 Task: Configure Visual Studio Code to automatically format code when saving a file.
Action: Mouse moved to (830, 233)
Screenshot: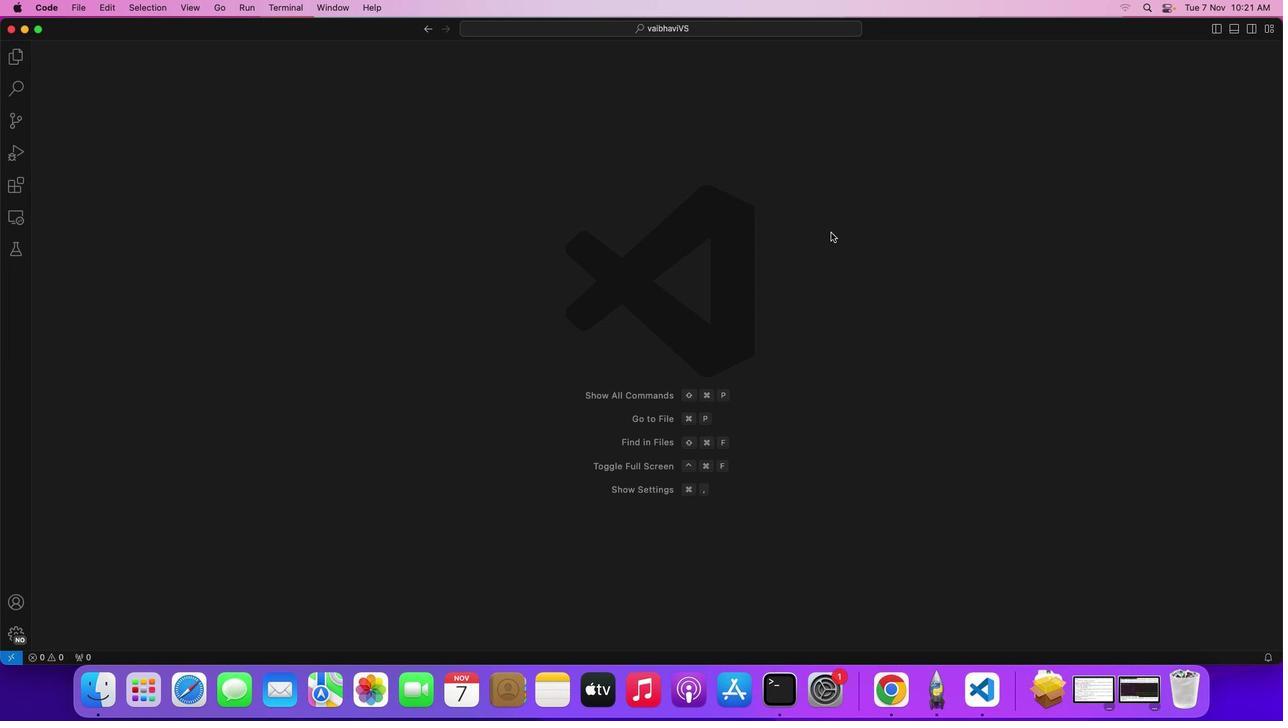 
Action: Mouse pressed left at (830, 233)
Screenshot: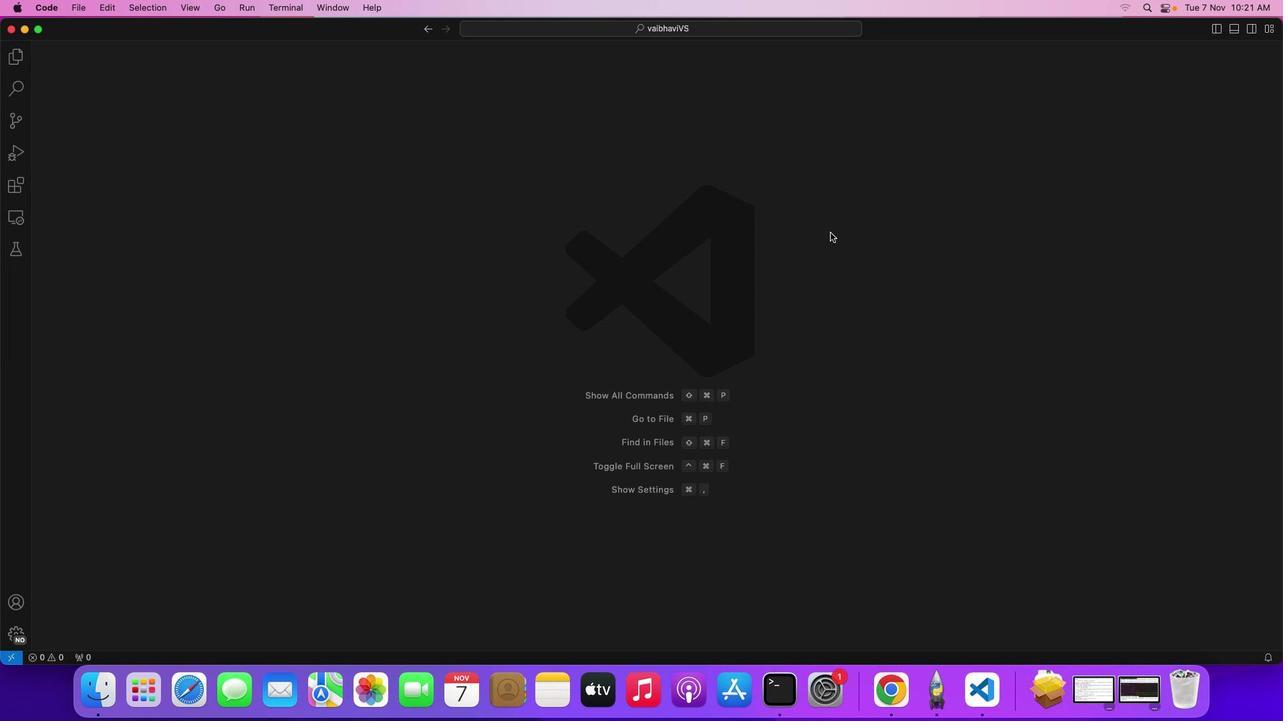 
Action: Mouse moved to (21, 185)
Screenshot: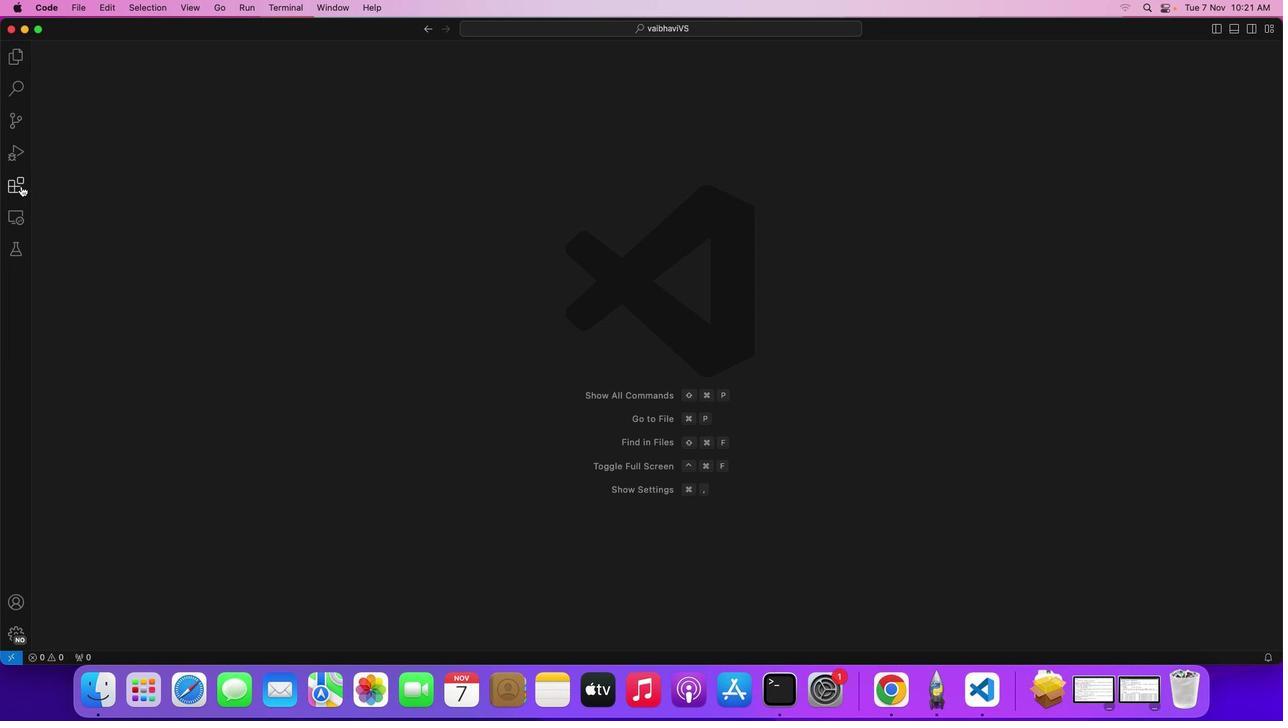 
Action: Mouse pressed left at (21, 185)
Screenshot: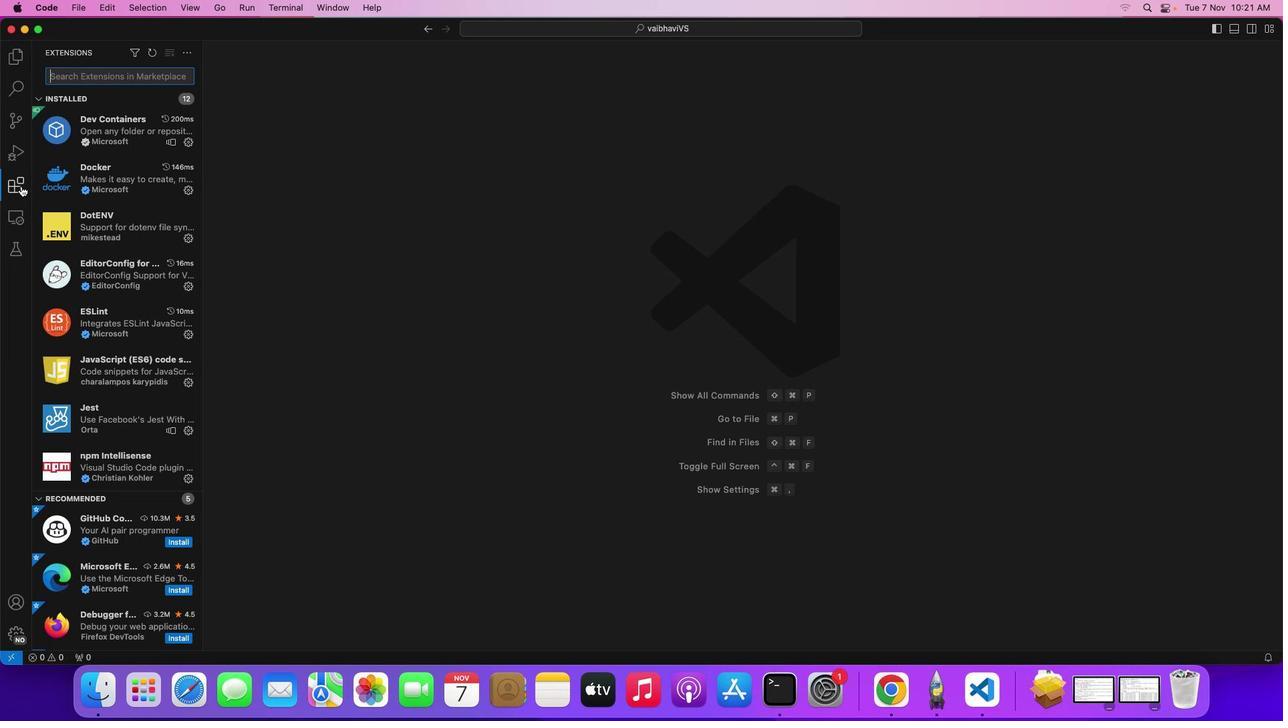 
Action: Mouse moved to (108, 76)
Screenshot: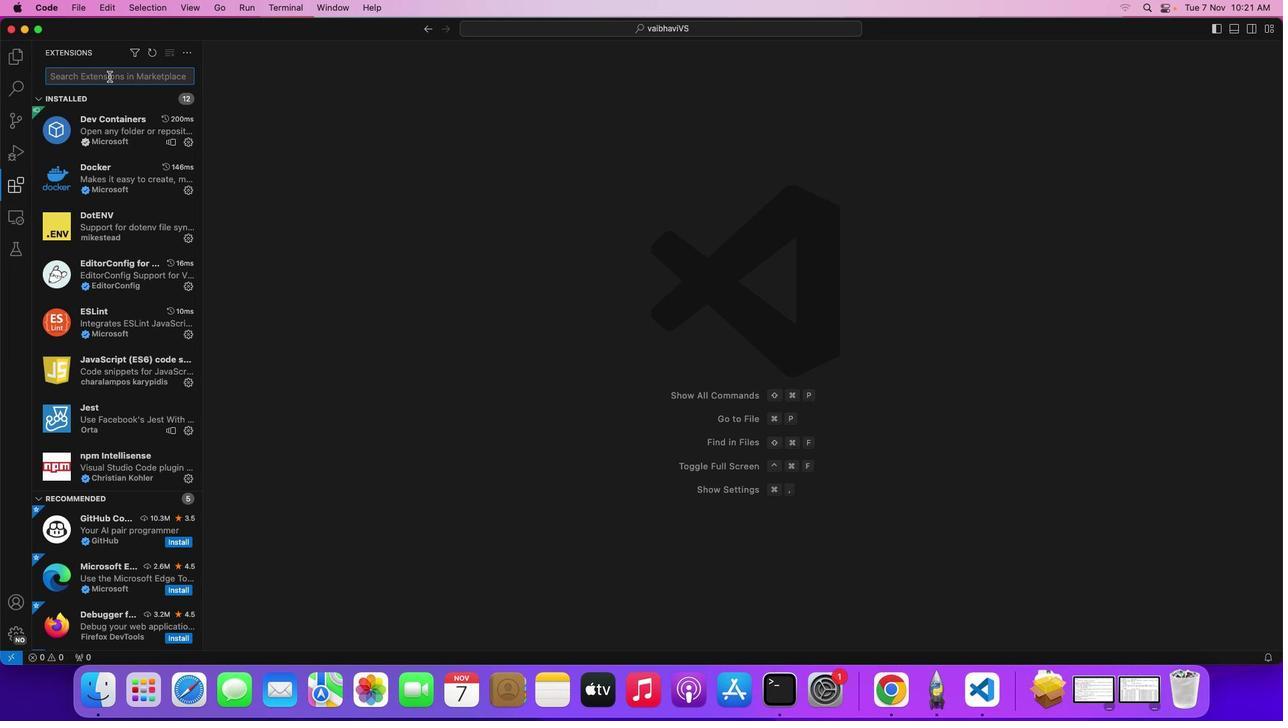 
Action: Key pressed 'p''r''e'
Screenshot: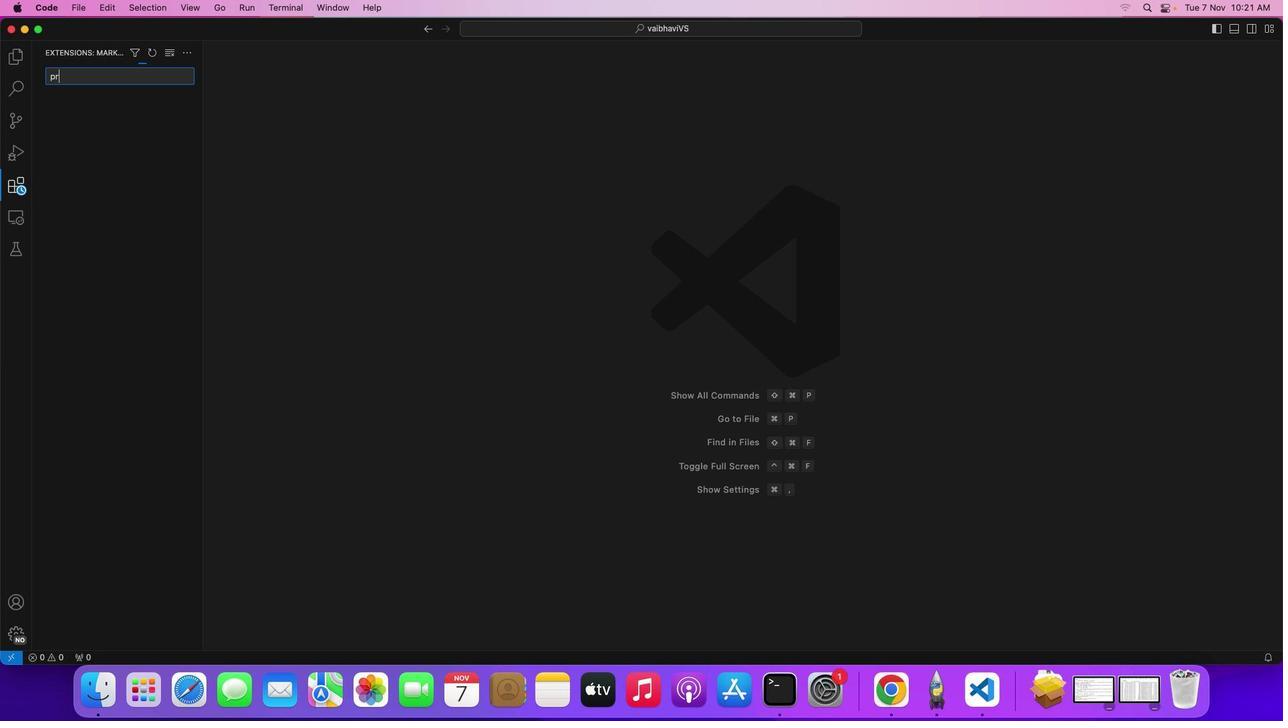 
Action: Mouse moved to (177, 163)
Screenshot: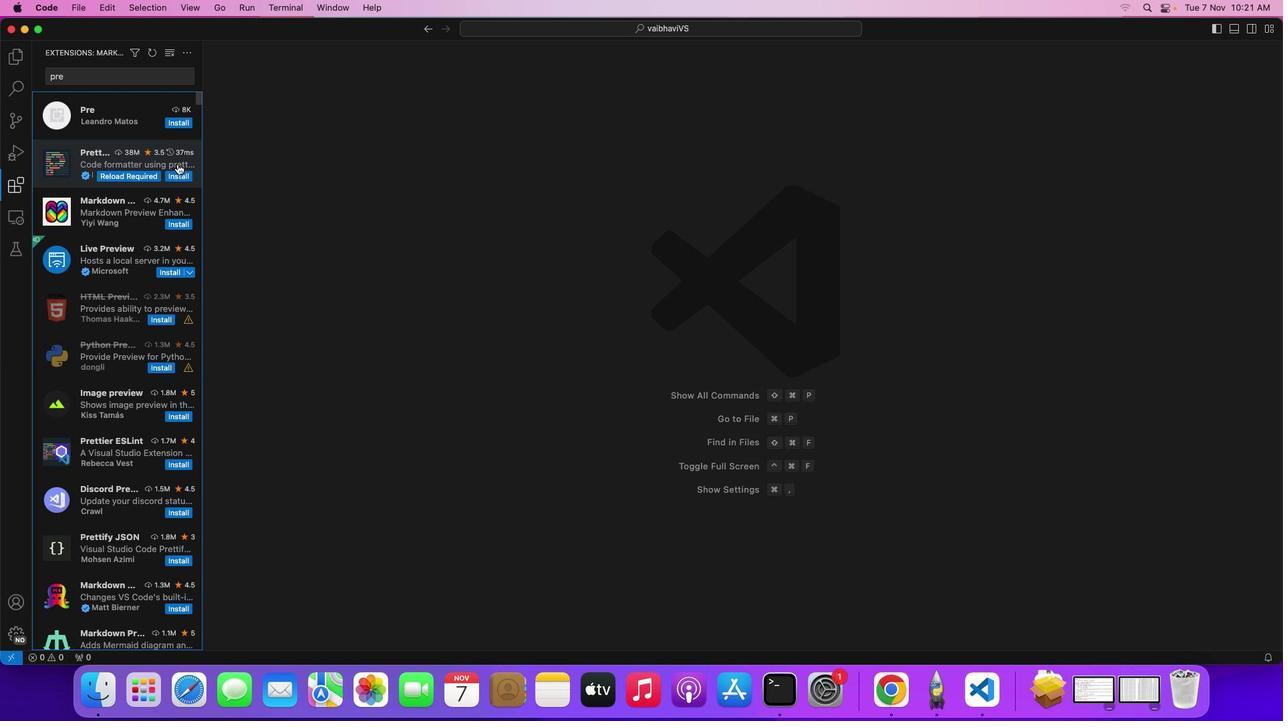 
Action: Mouse pressed left at (177, 163)
Screenshot: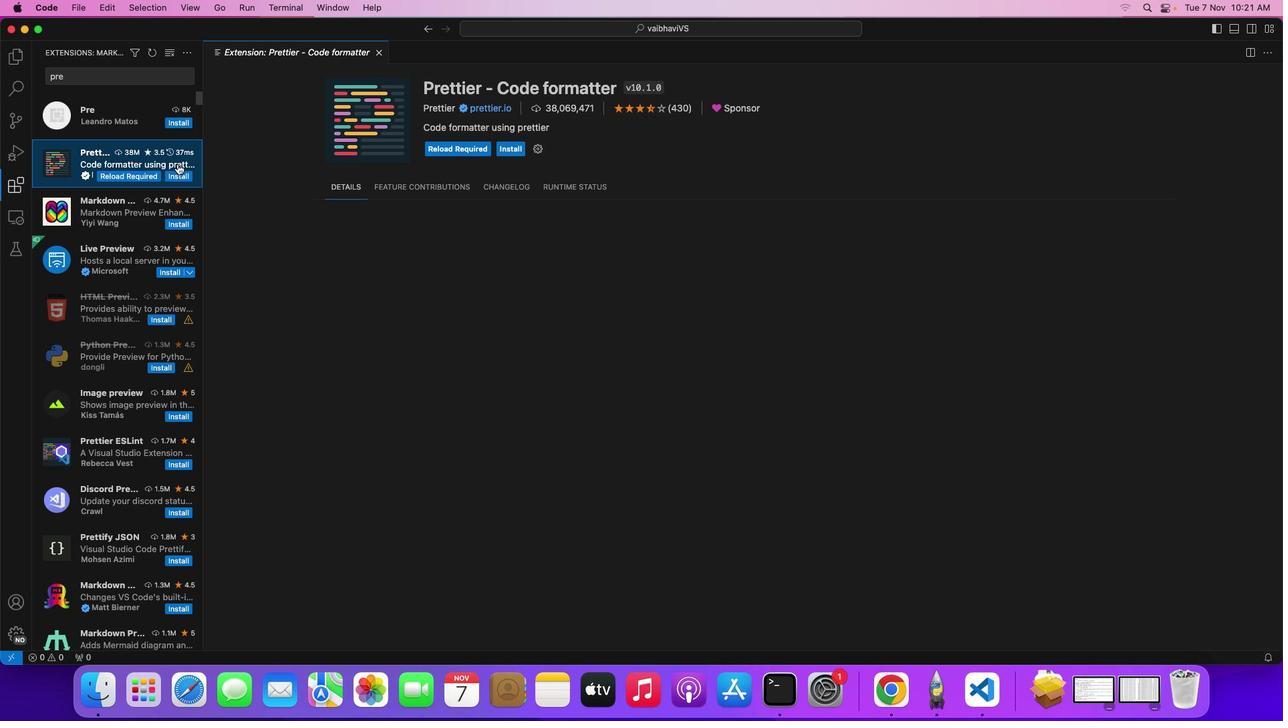 
Action: Mouse moved to (509, 147)
Screenshot: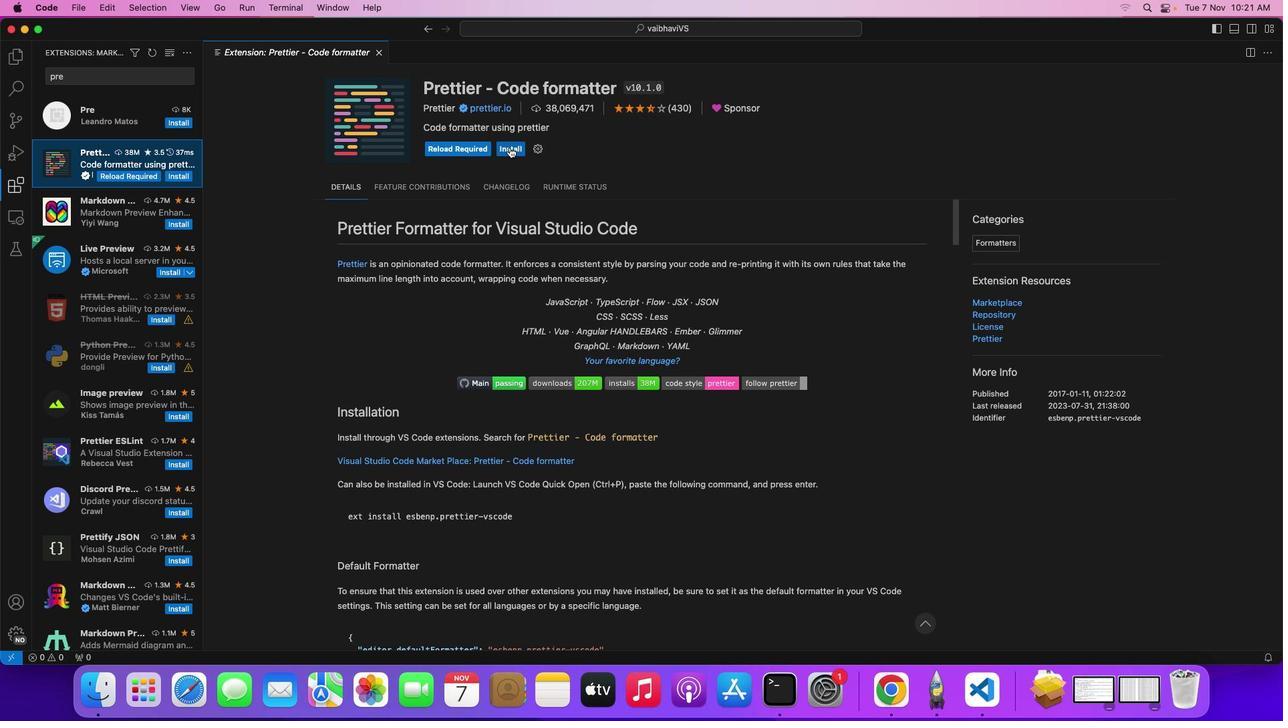 
Action: Mouse pressed left at (509, 147)
Screenshot: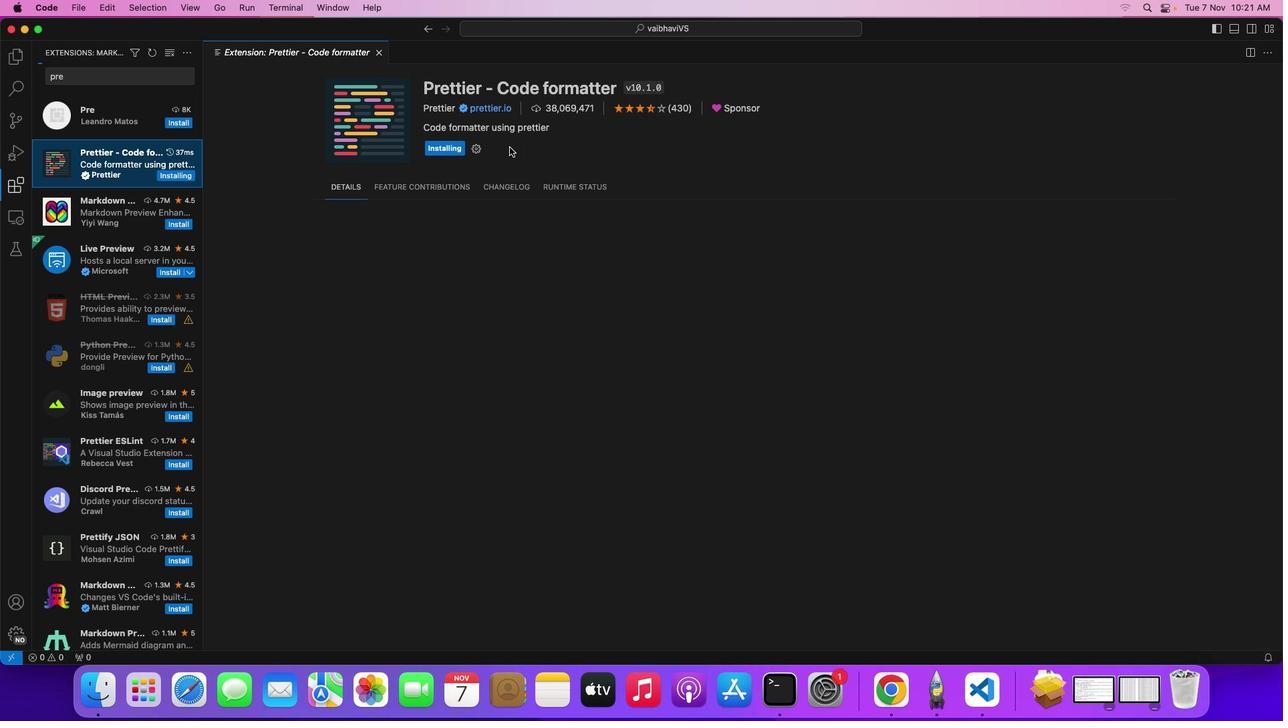 
Action: Mouse moved to (379, 52)
Screenshot: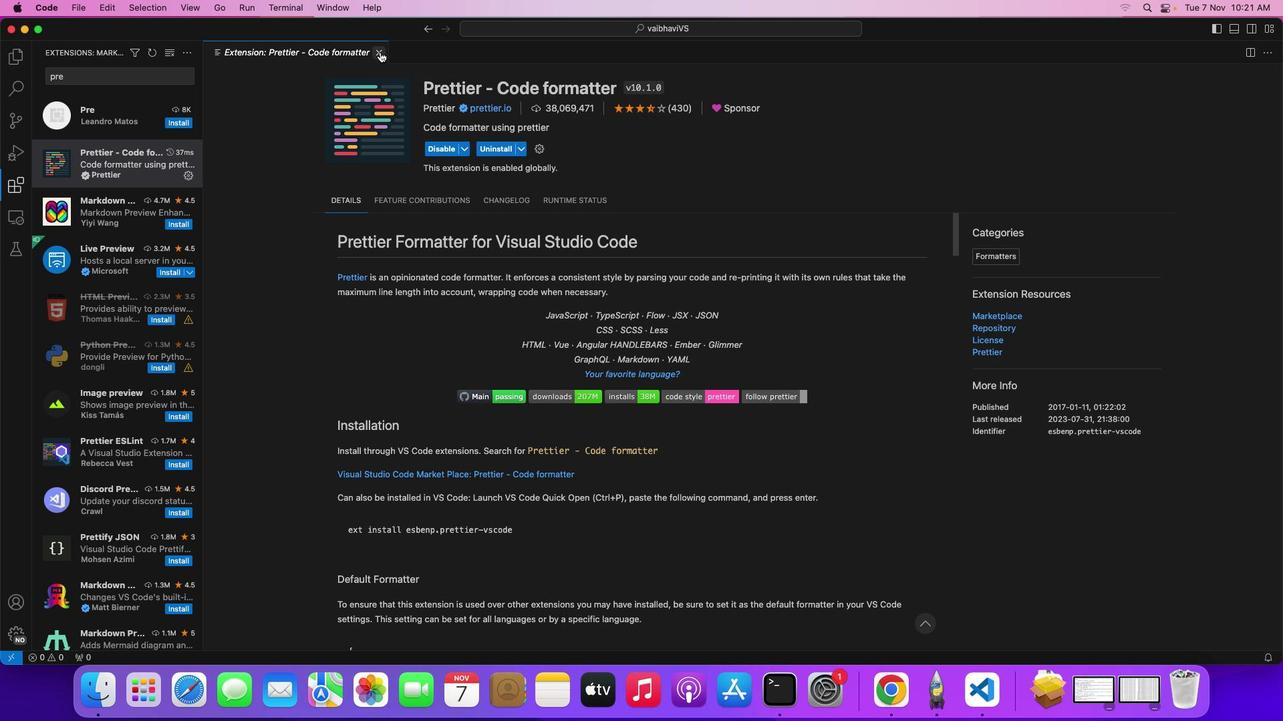 
Action: Mouse pressed left at (379, 52)
Screenshot: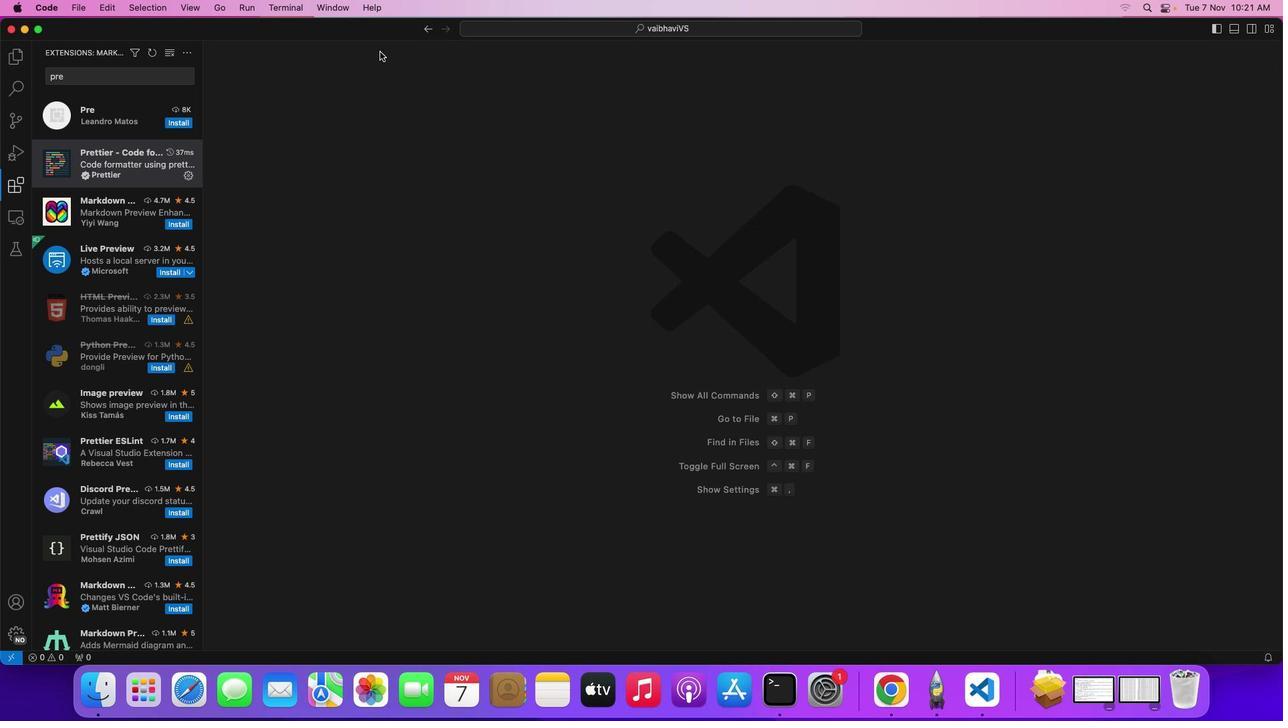
Action: Mouse moved to (19, 180)
Screenshot: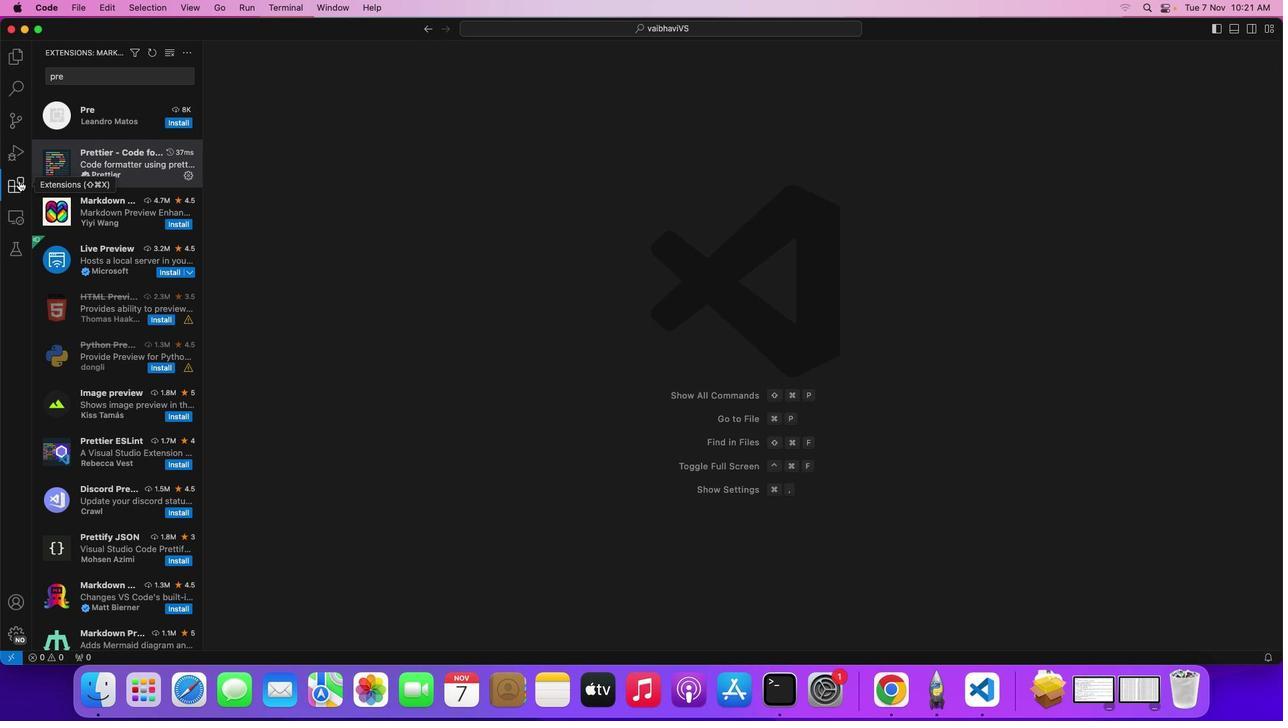 
Action: Mouse pressed left at (19, 180)
Screenshot: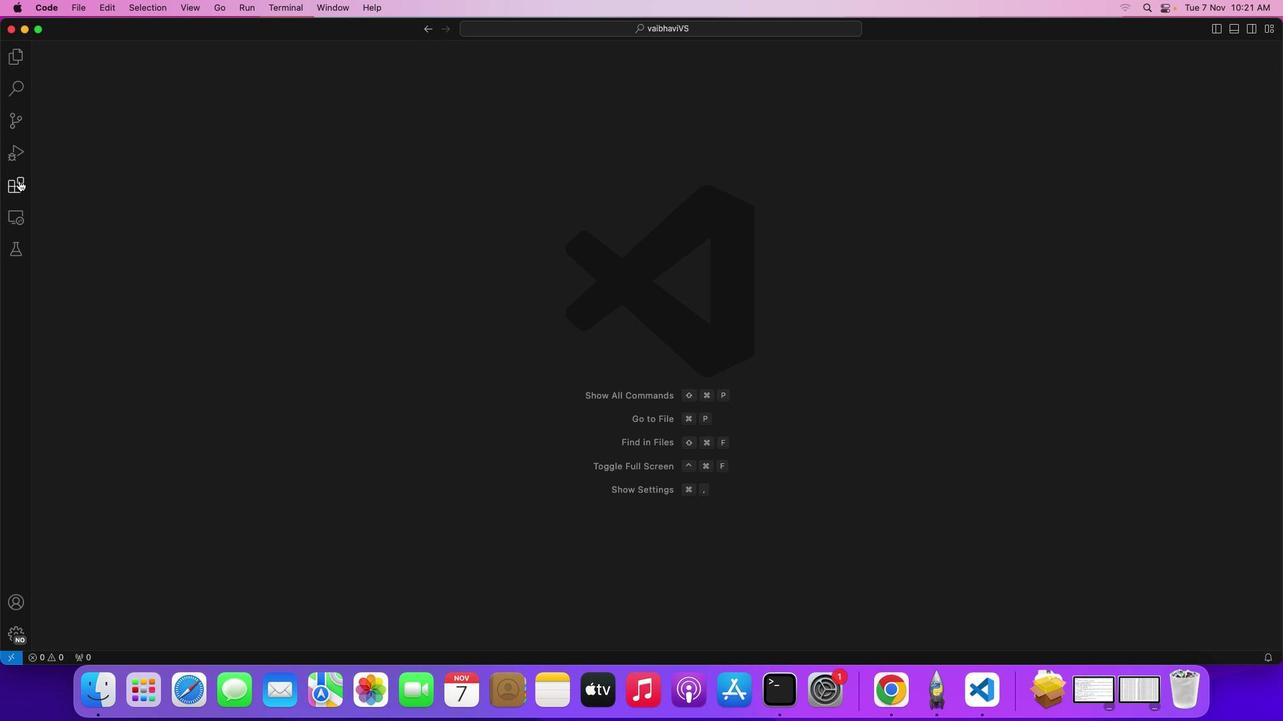
Action: Mouse moved to (145, 132)
Screenshot: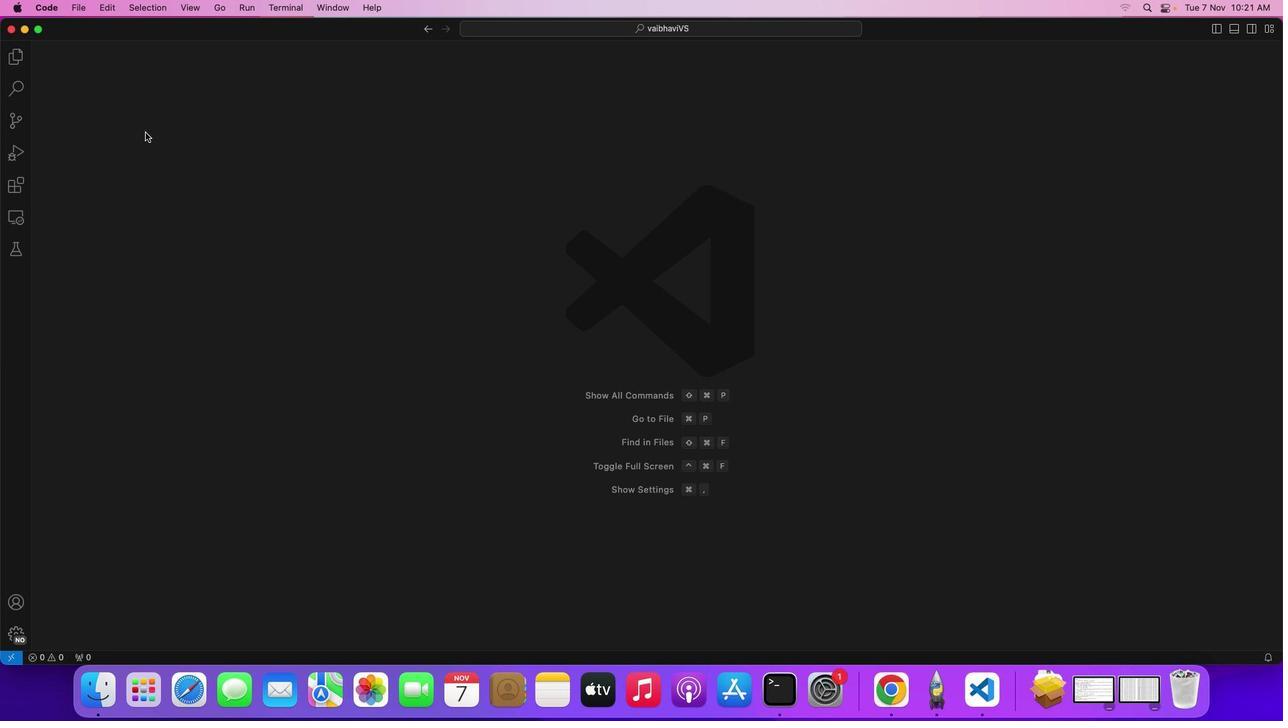
Action: Mouse pressed left at (145, 132)
Screenshot: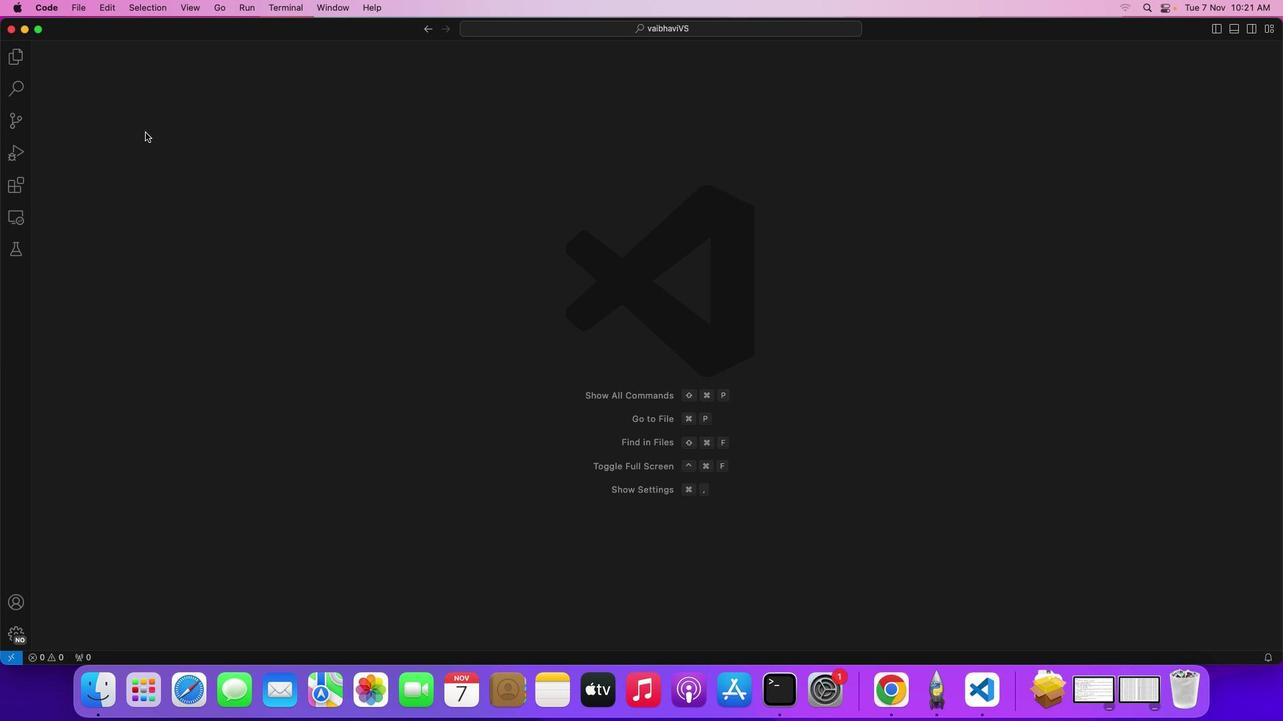 
Action: Mouse moved to (21, 630)
Screenshot: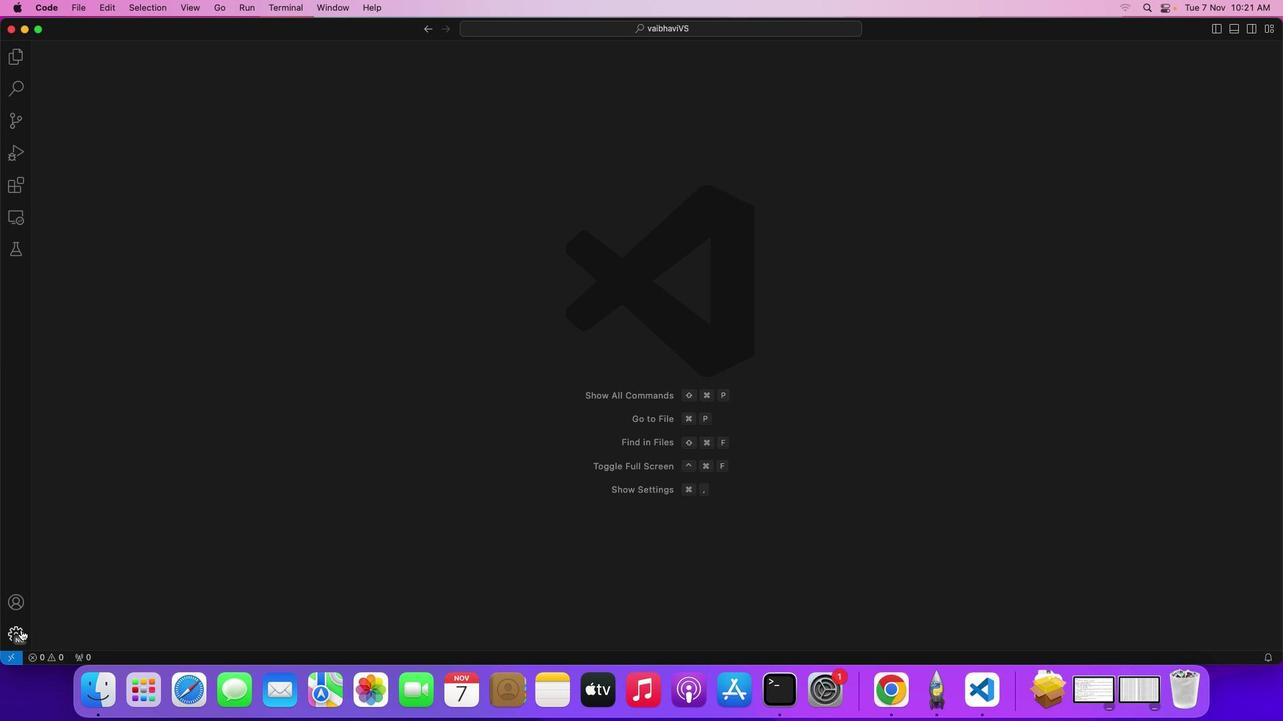
Action: Mouse pressed left at (21, 630)
Screenshot: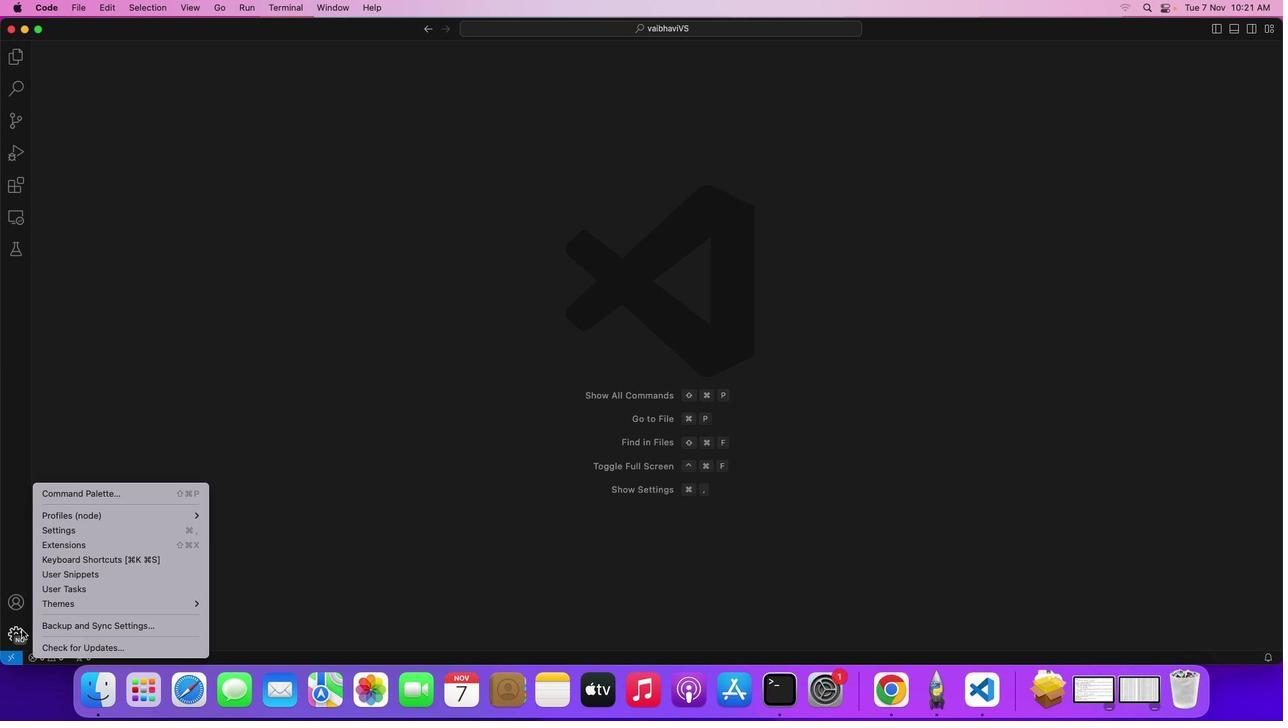 
Action: Mouse moved to (86, 532)
Screenshot: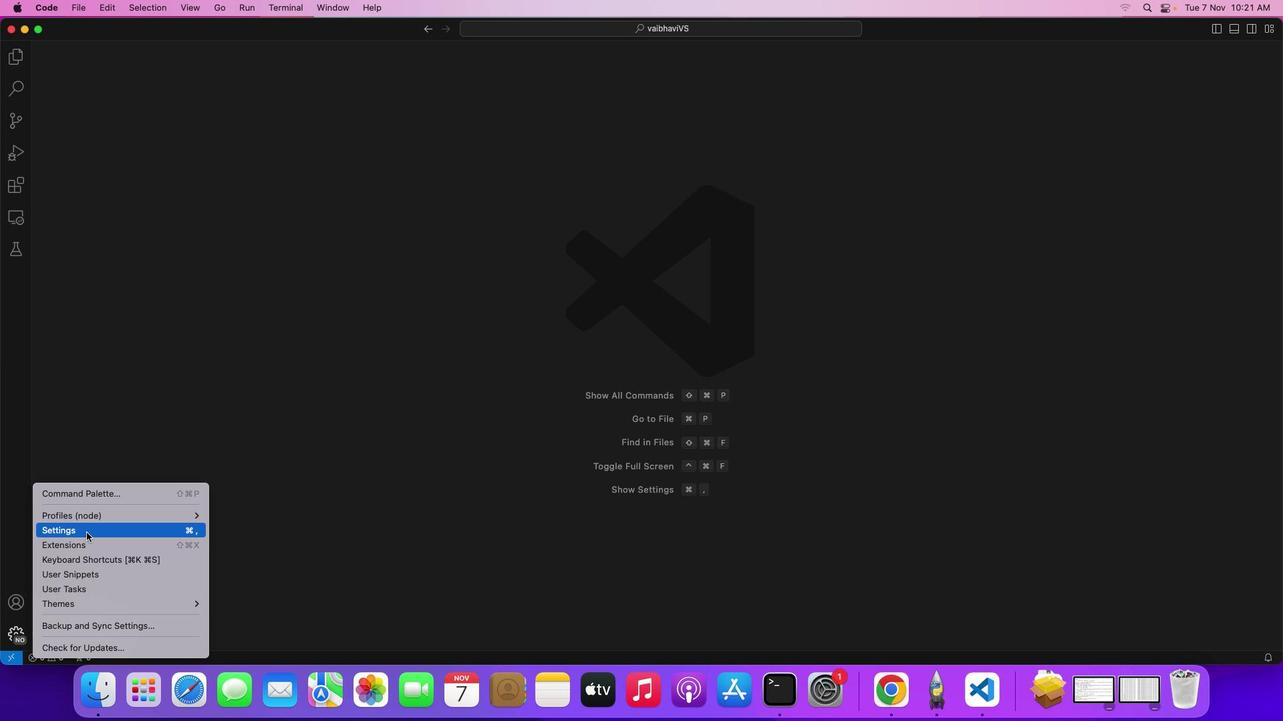 
Action: Mouse pressed left at (86, 532)
Screenshot: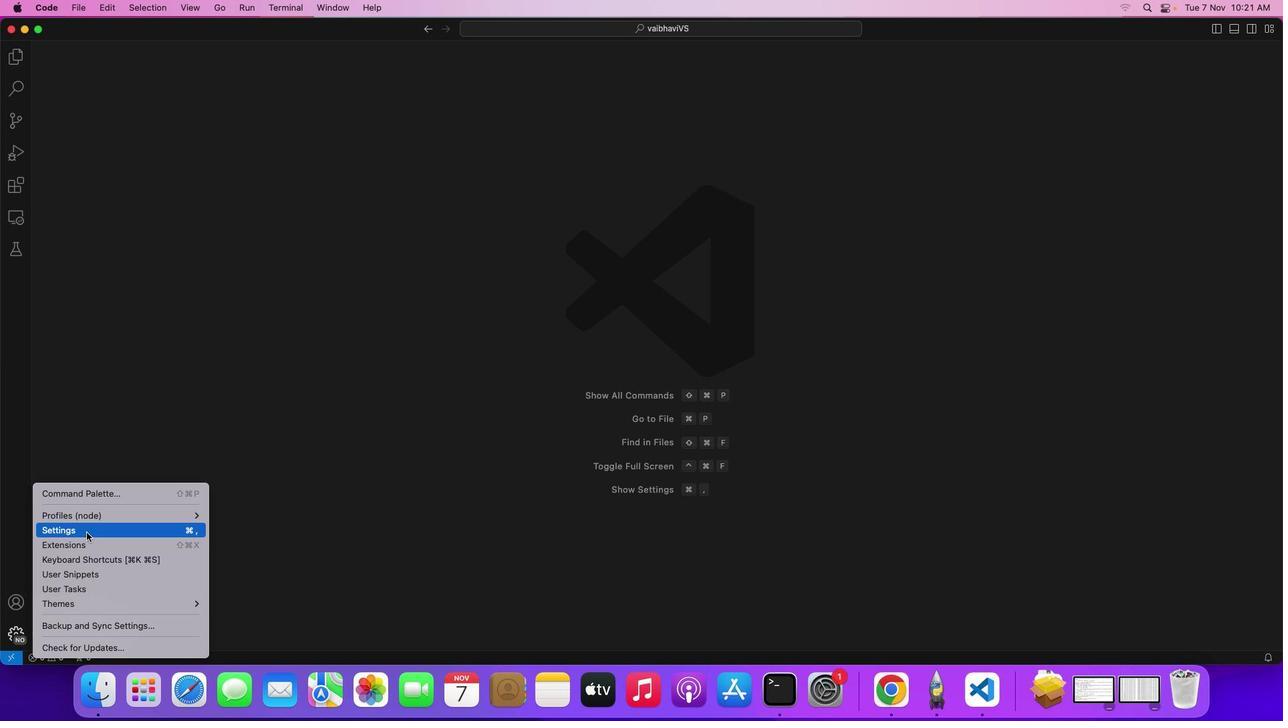 
Action: Mouse moved to (336, 144)
Screenshot: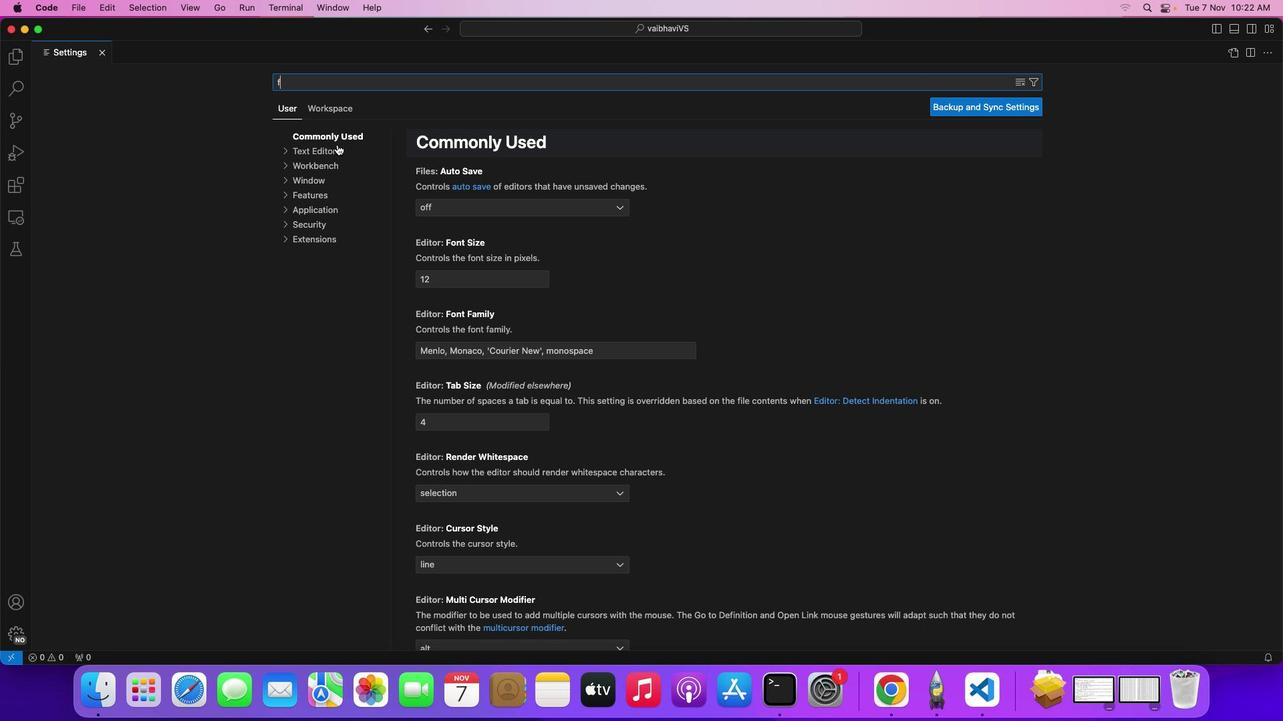 
Action: Key pressed 'f'
Screenshot: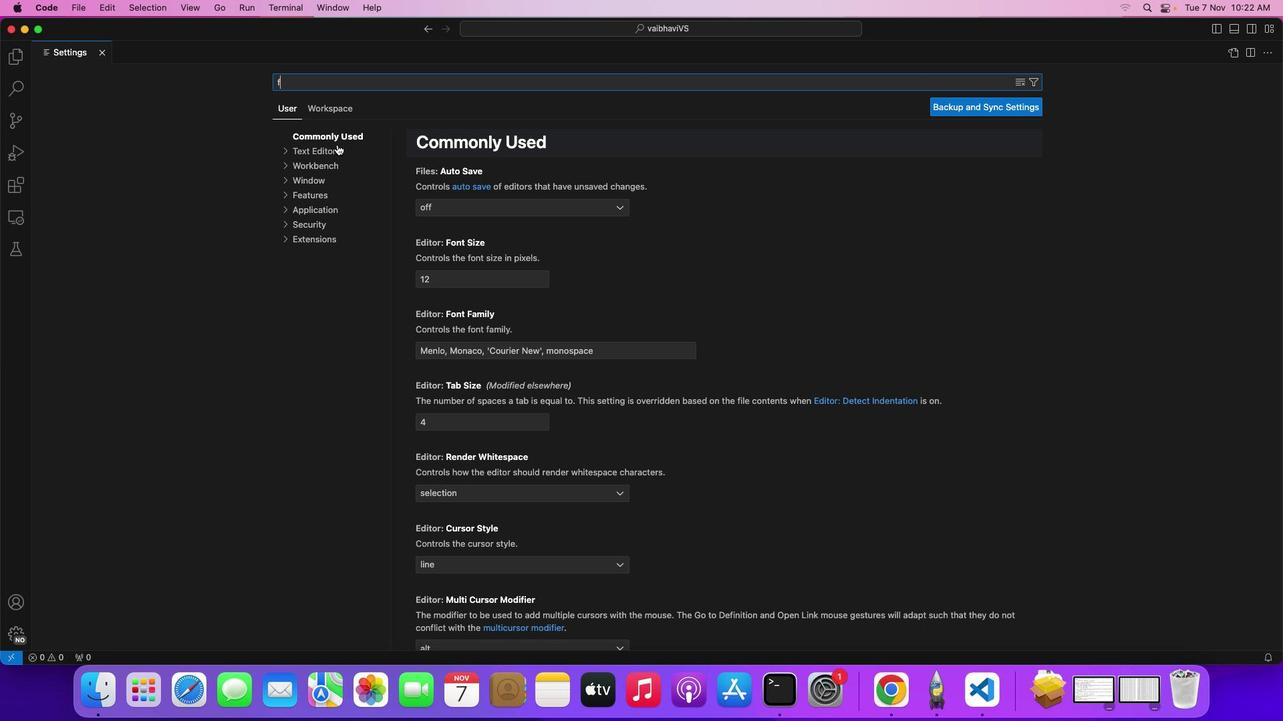 
Action: Mouse moved to (338, 144)
Screenshot: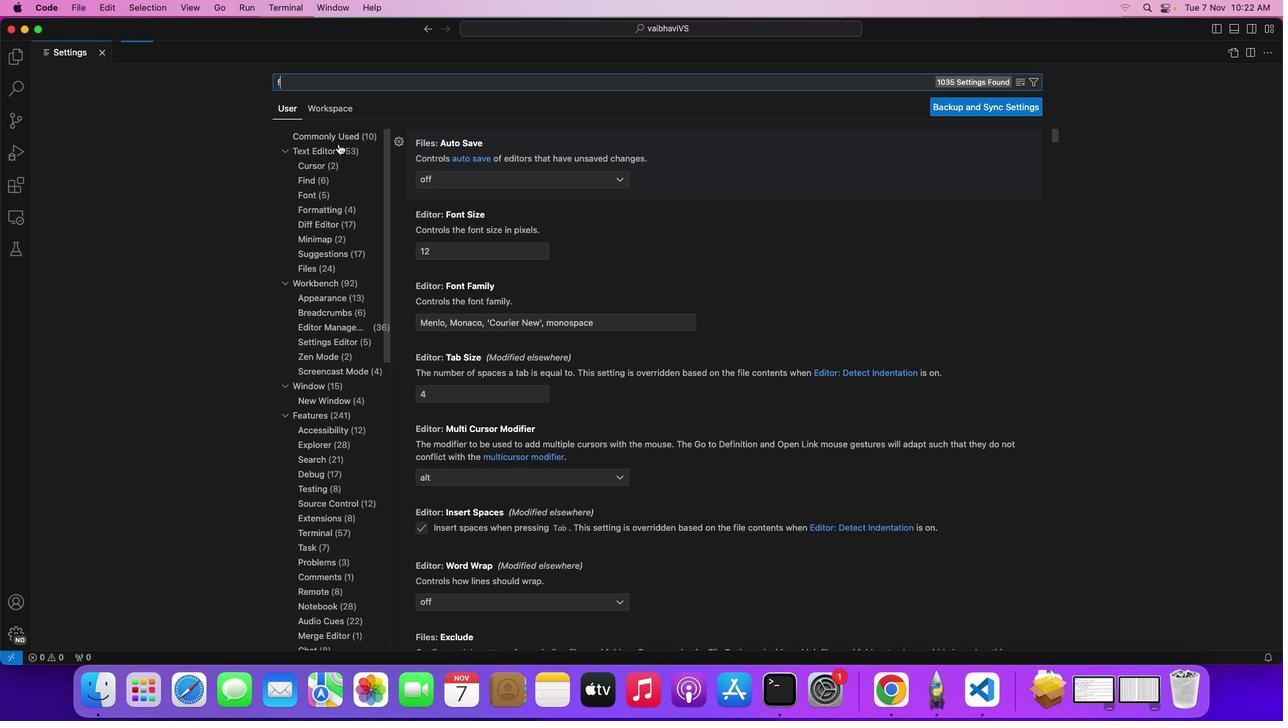 
Action: Key pressed 'o''r''m'
Screenshot: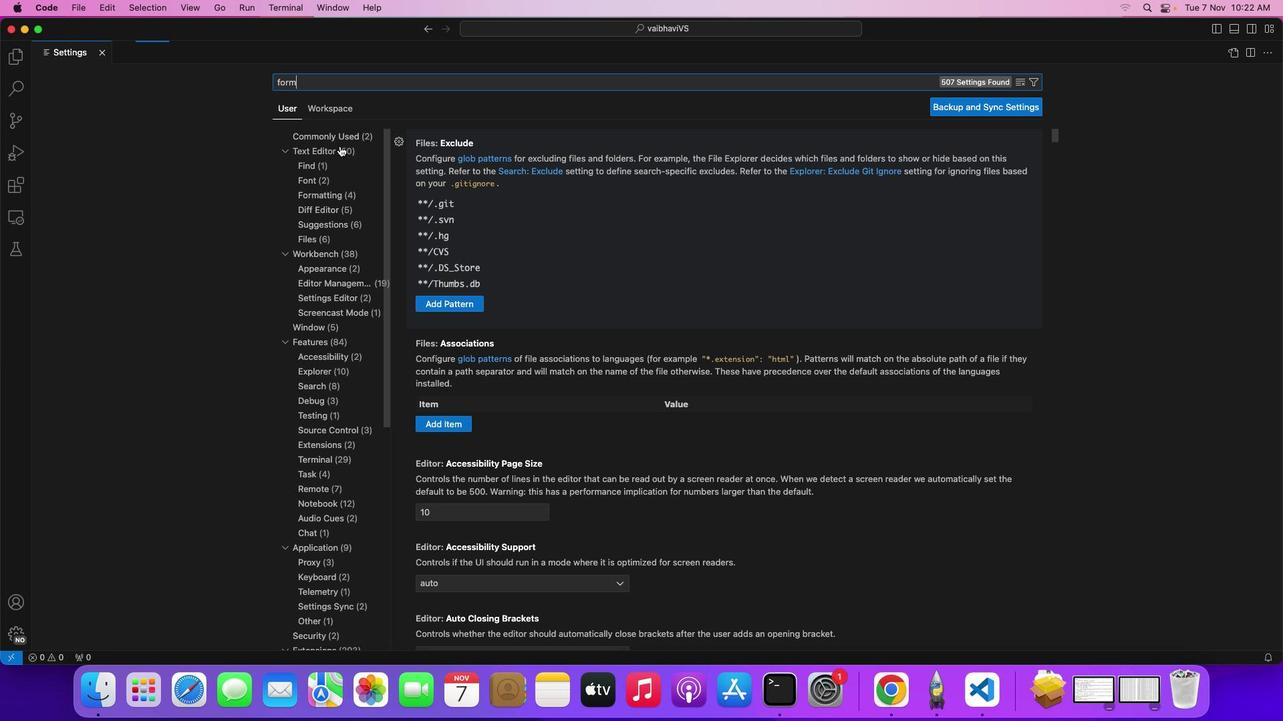 
Action: Mouse moved to (339, 145)
Screenshot: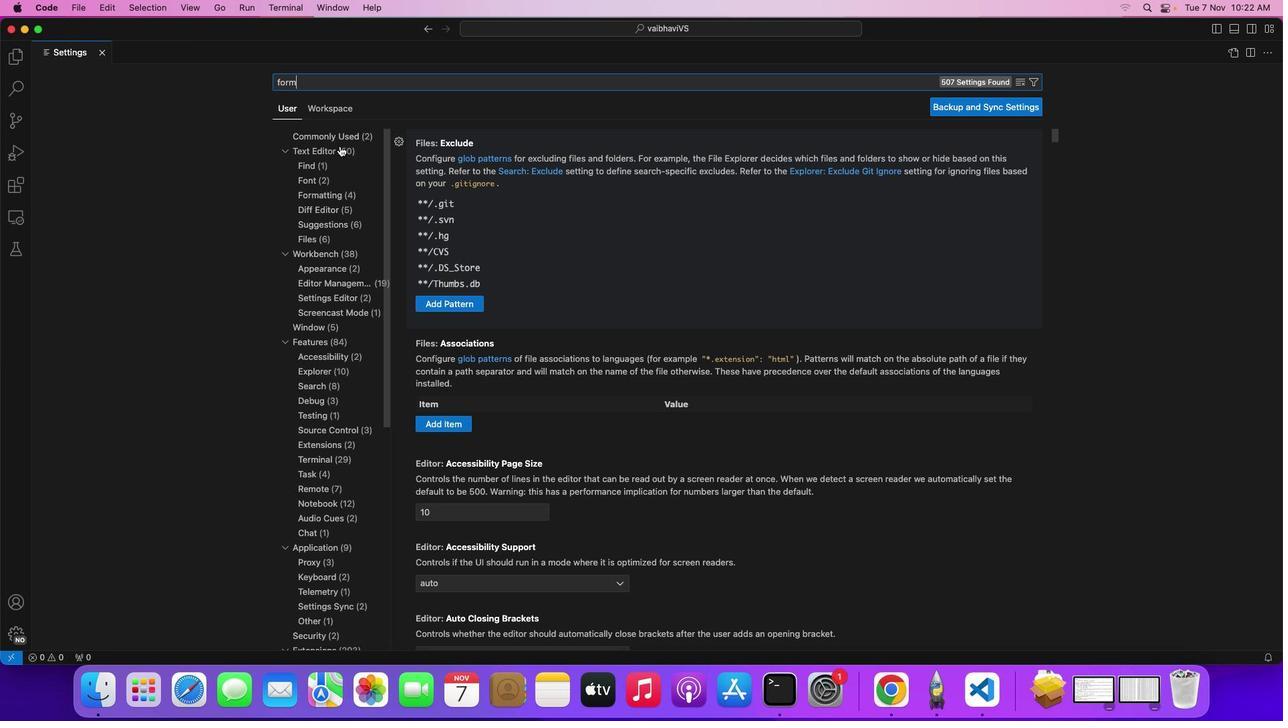 
Action: Key pressed 'a''t'
Screenshot: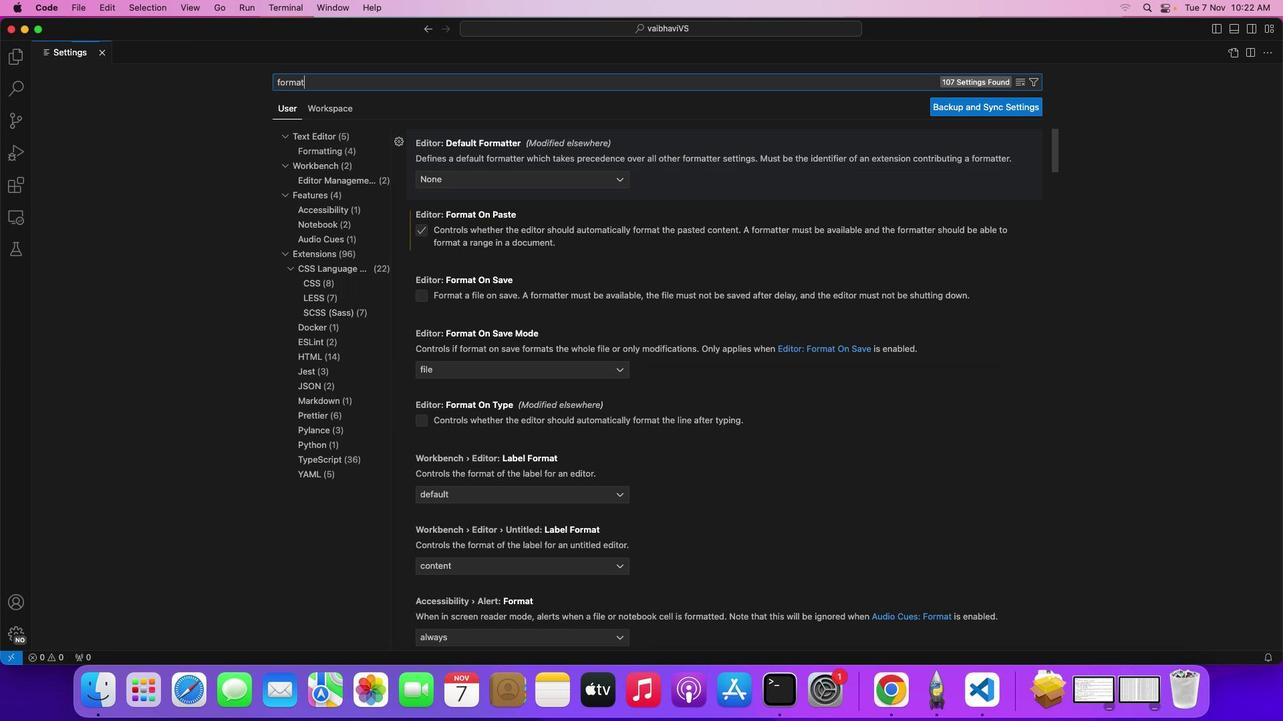 
Action: Mouse moved to (339, 146)
Screenshot: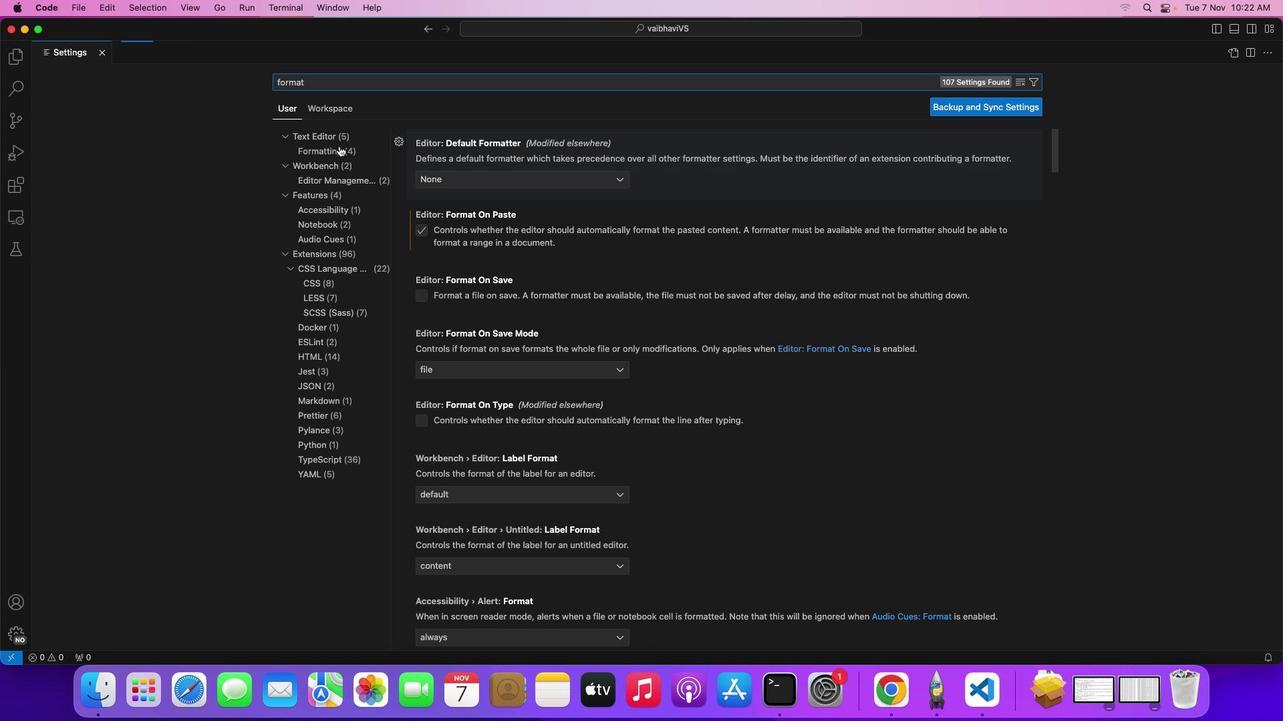 
Action: Key pressed Key.space
Screenshot: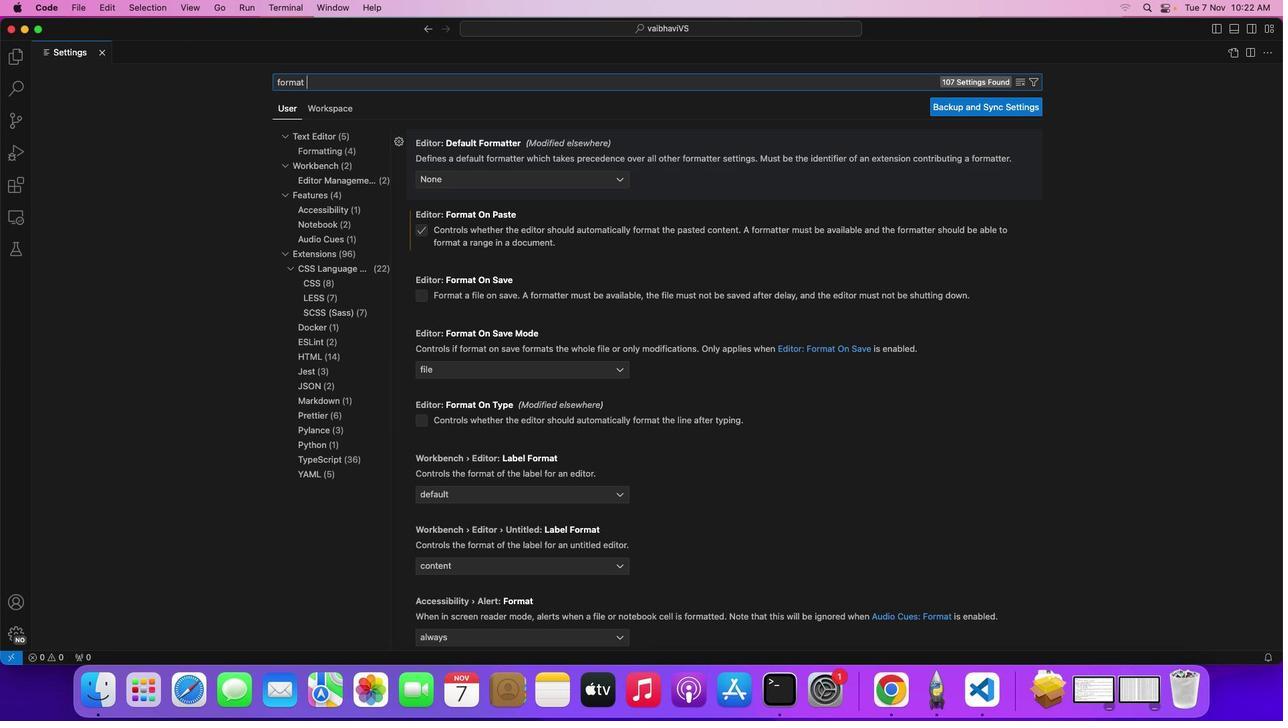 
Action: Mouse moved to (339, 146)
Screenshot: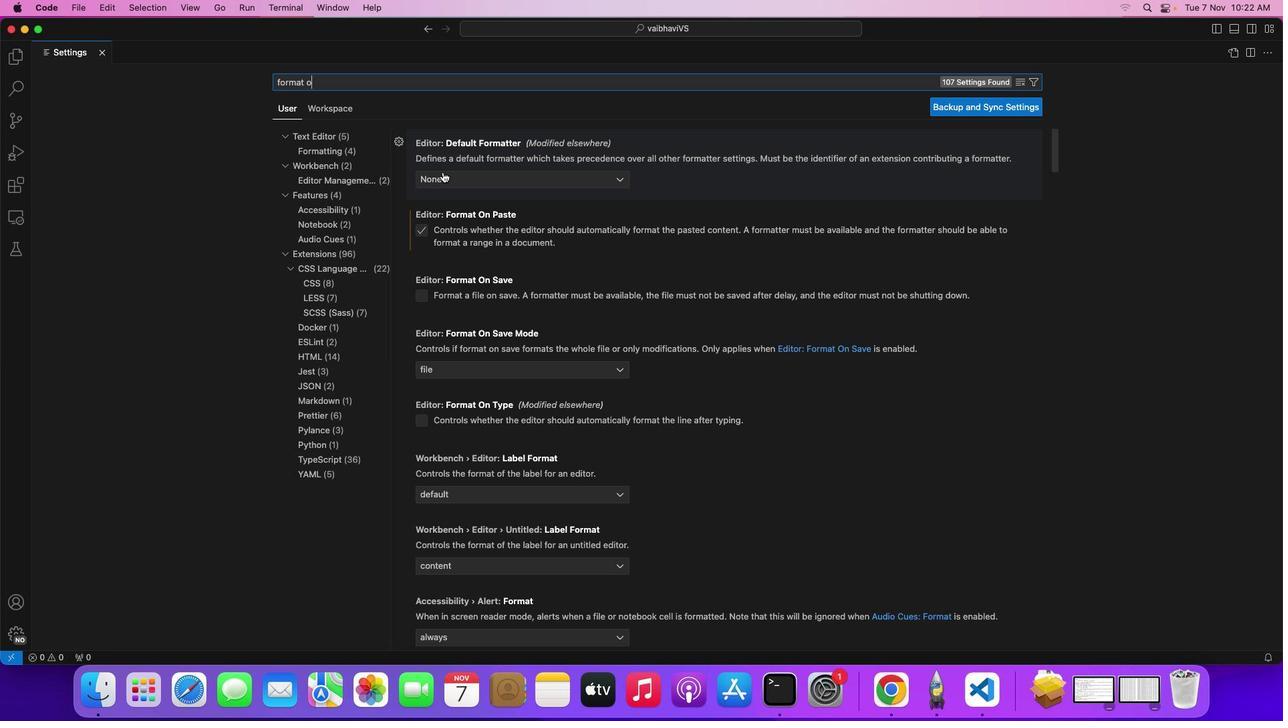 
Action: Key pressed 'o'
Screenshot: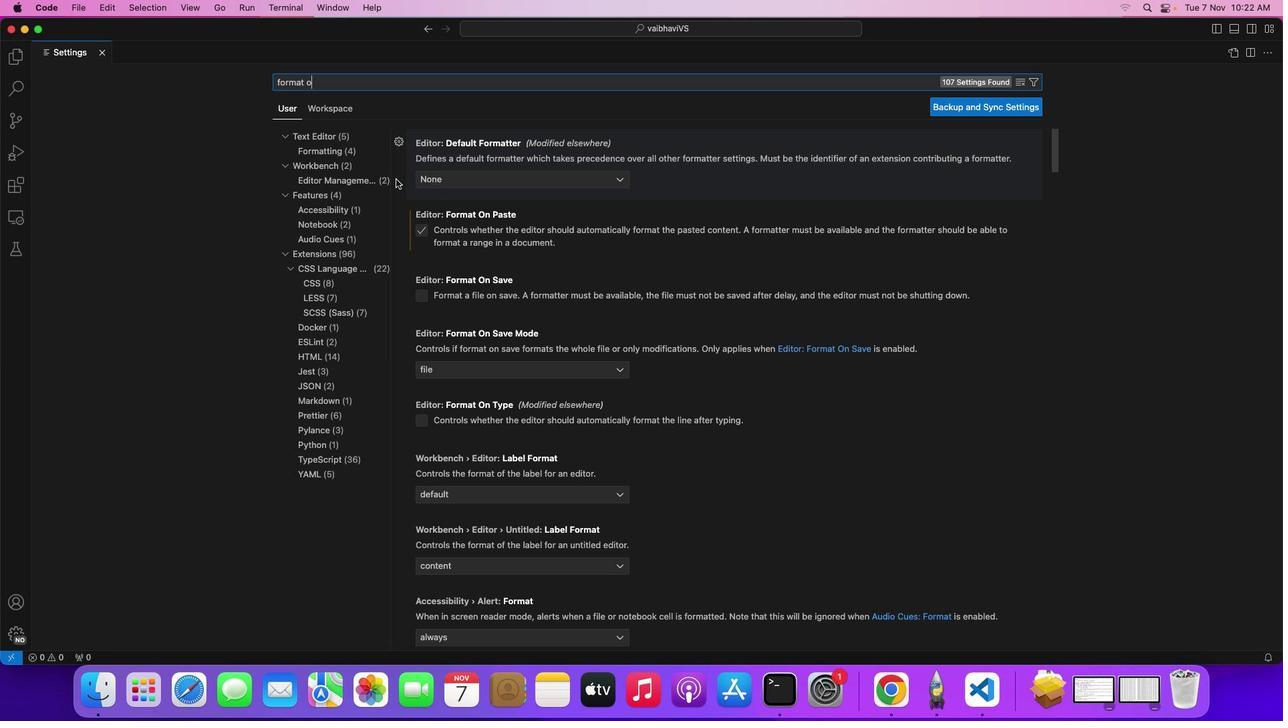 
Action: Mouse moved to (444, 226)
Screenshot: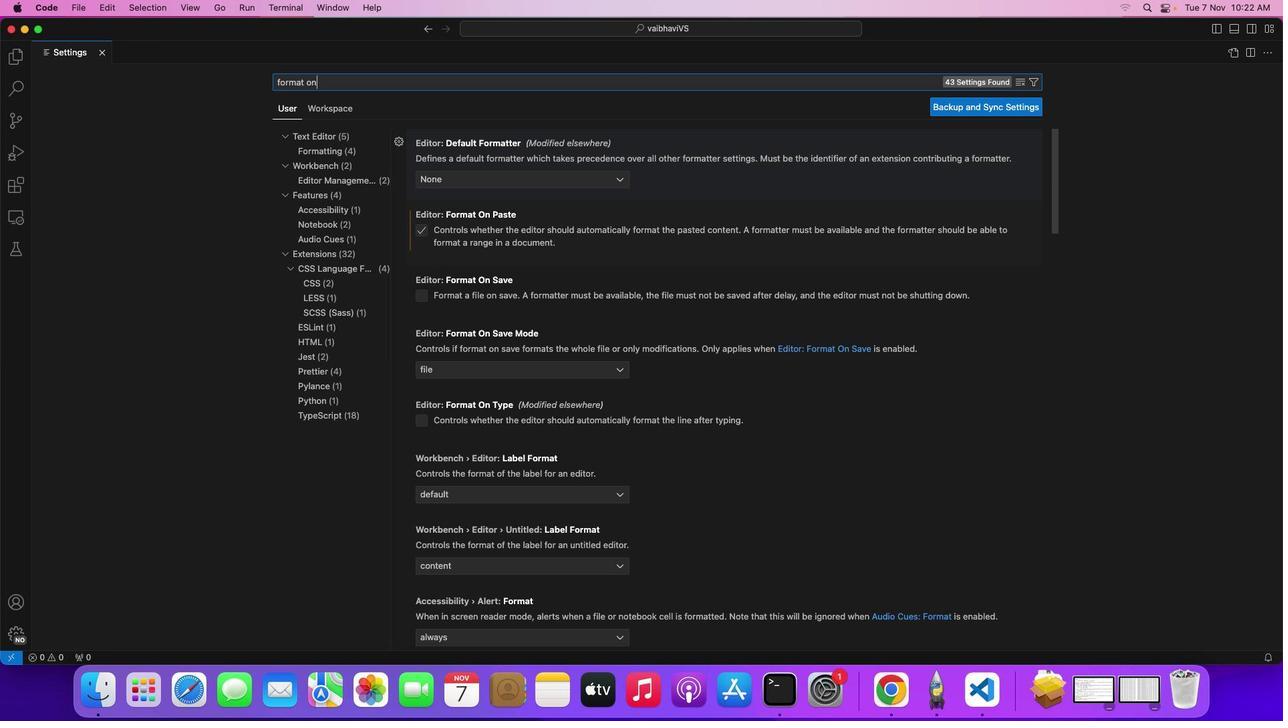 
Action: Key pressed 'n'
Screenshot: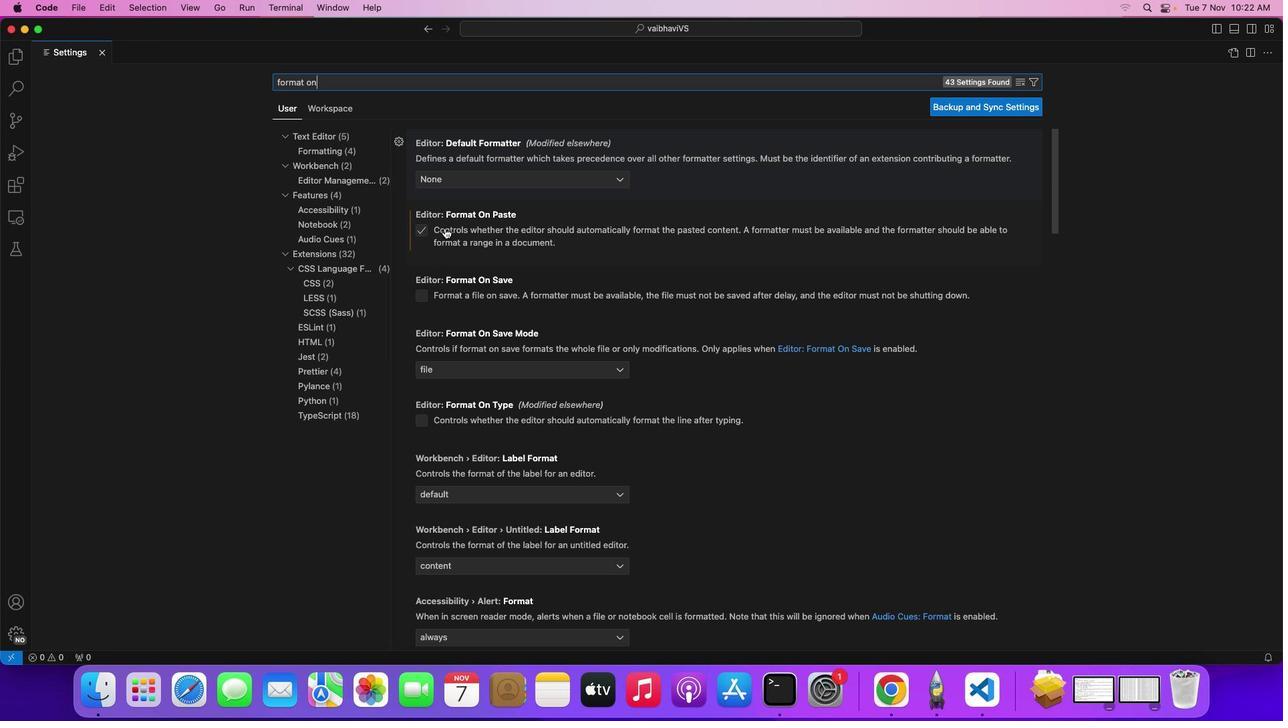 
Action: Mouse moved to (427, 224)
Screenshot: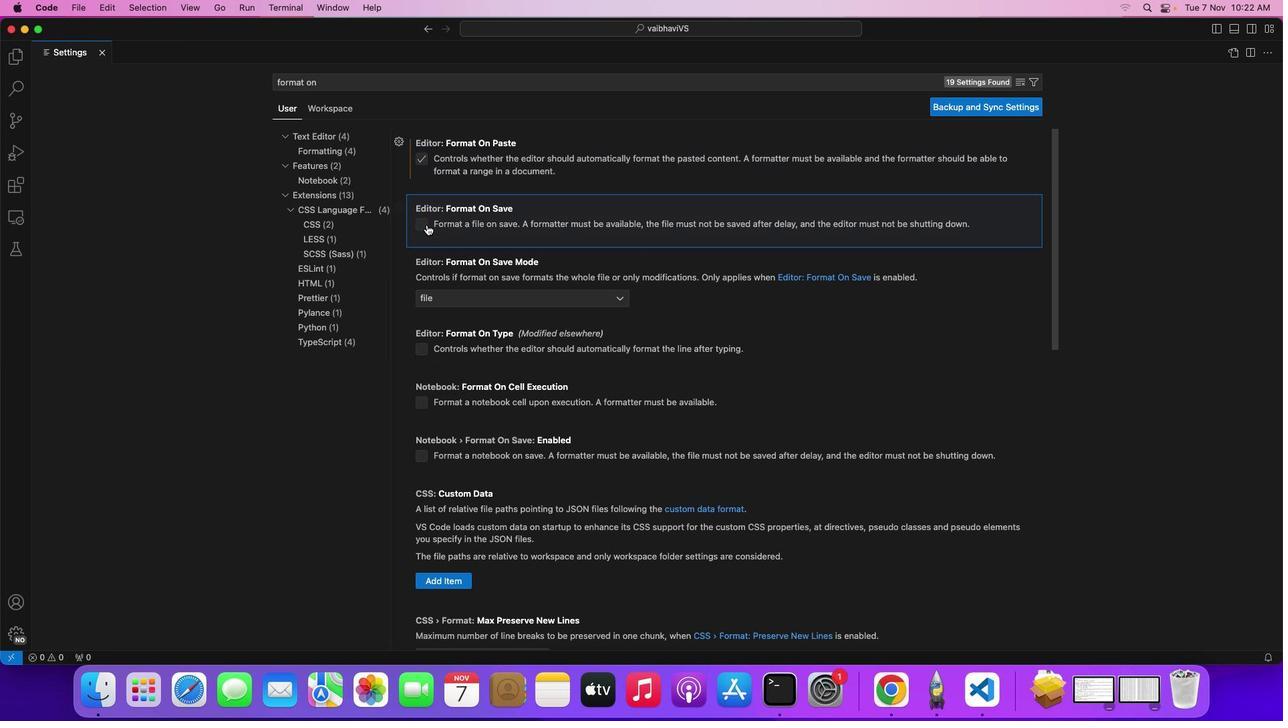 
Action: Mouse pressed left at (427, 224)
Screenshot: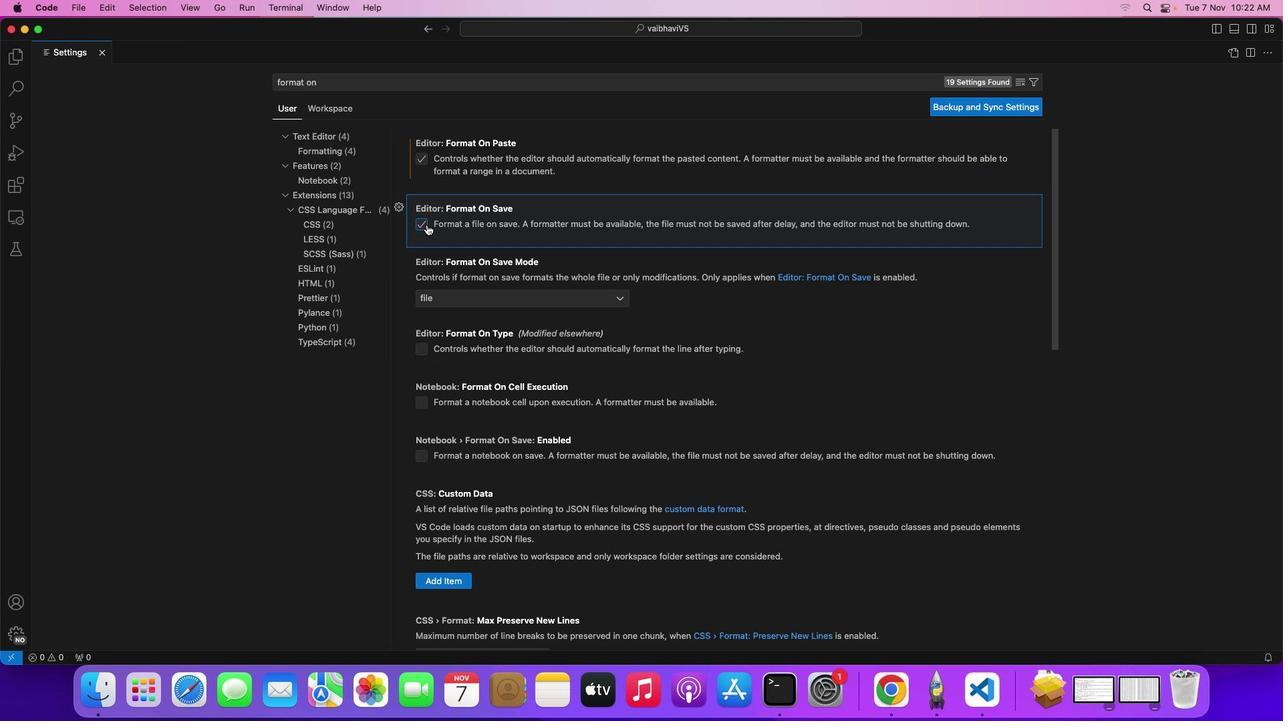 
Action: Mouse moved to (451, 220)
Screenshot: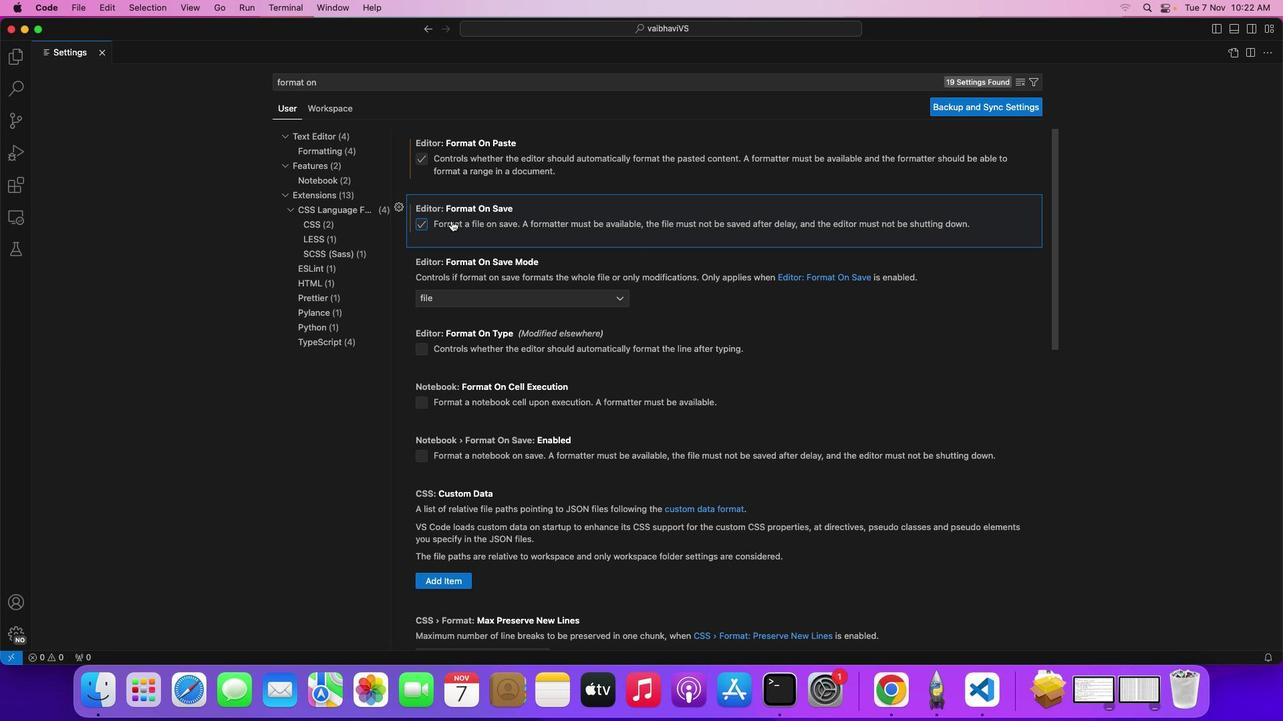 
Action: Key pressed Key.cmd's'
Screenshot: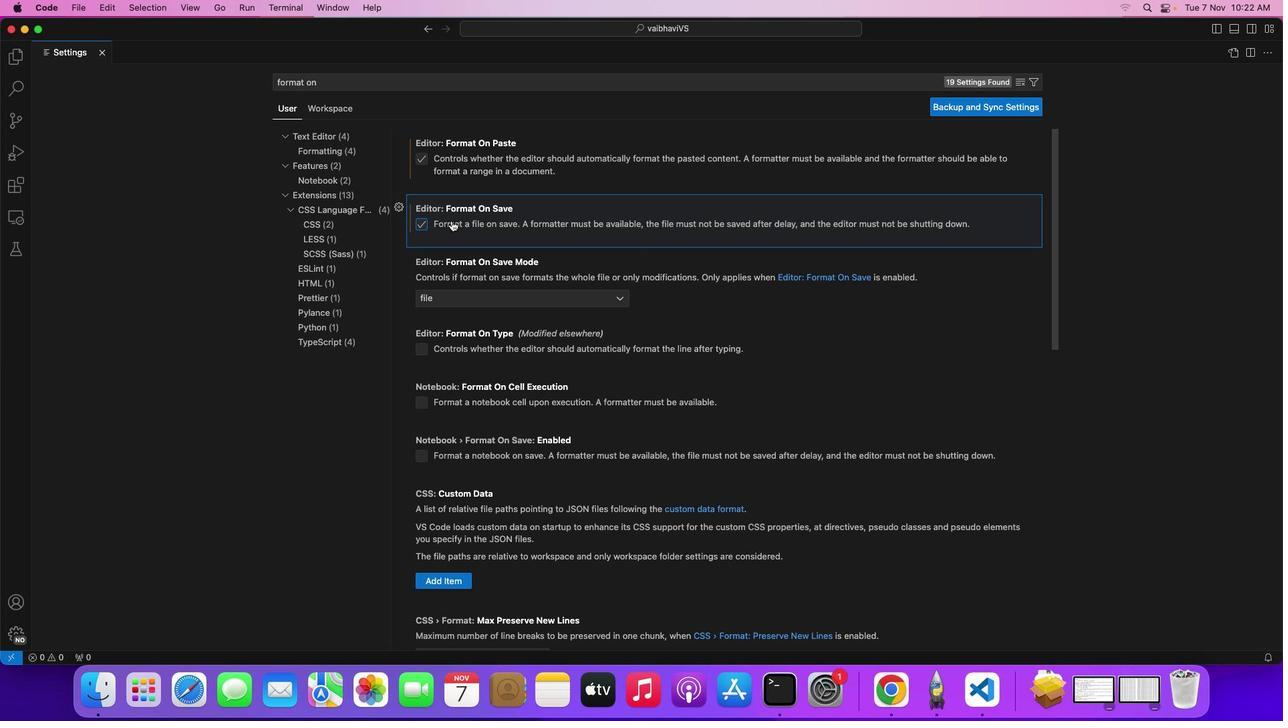 
Action: Mouse moved to (451, 220)
Screenshot: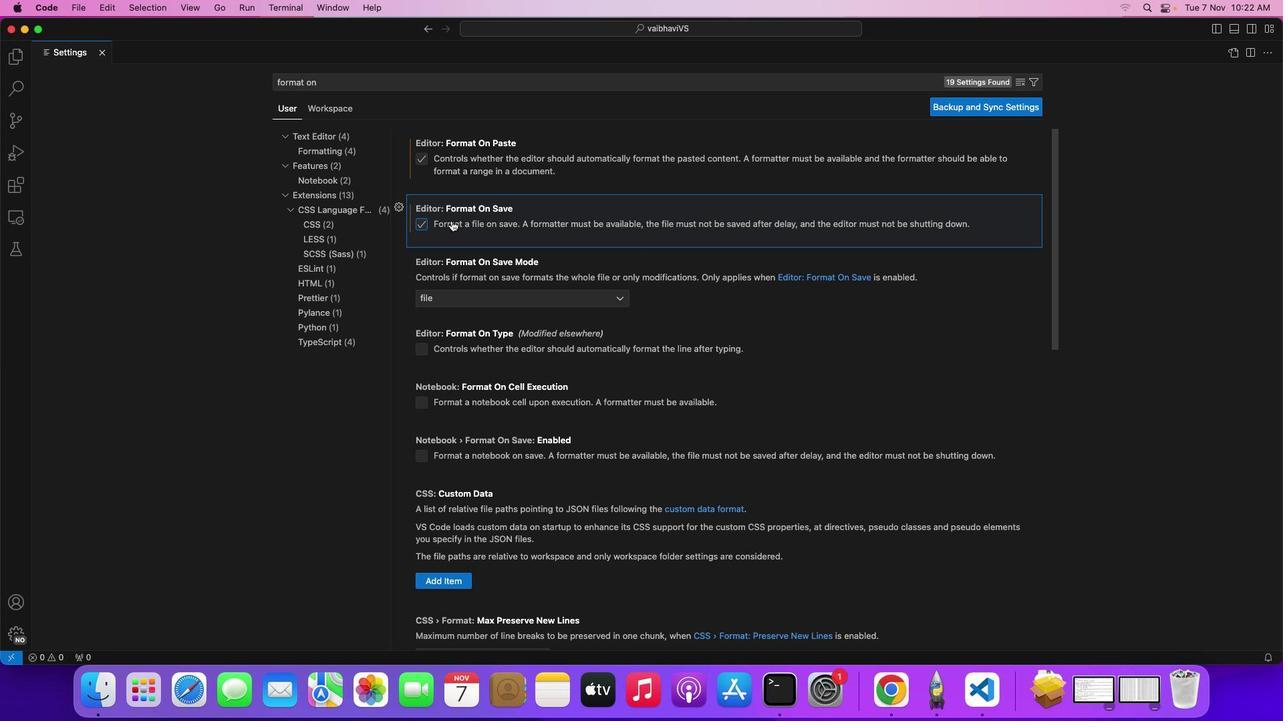 
Action: Key pressed Key.cmd's'
Screenshot: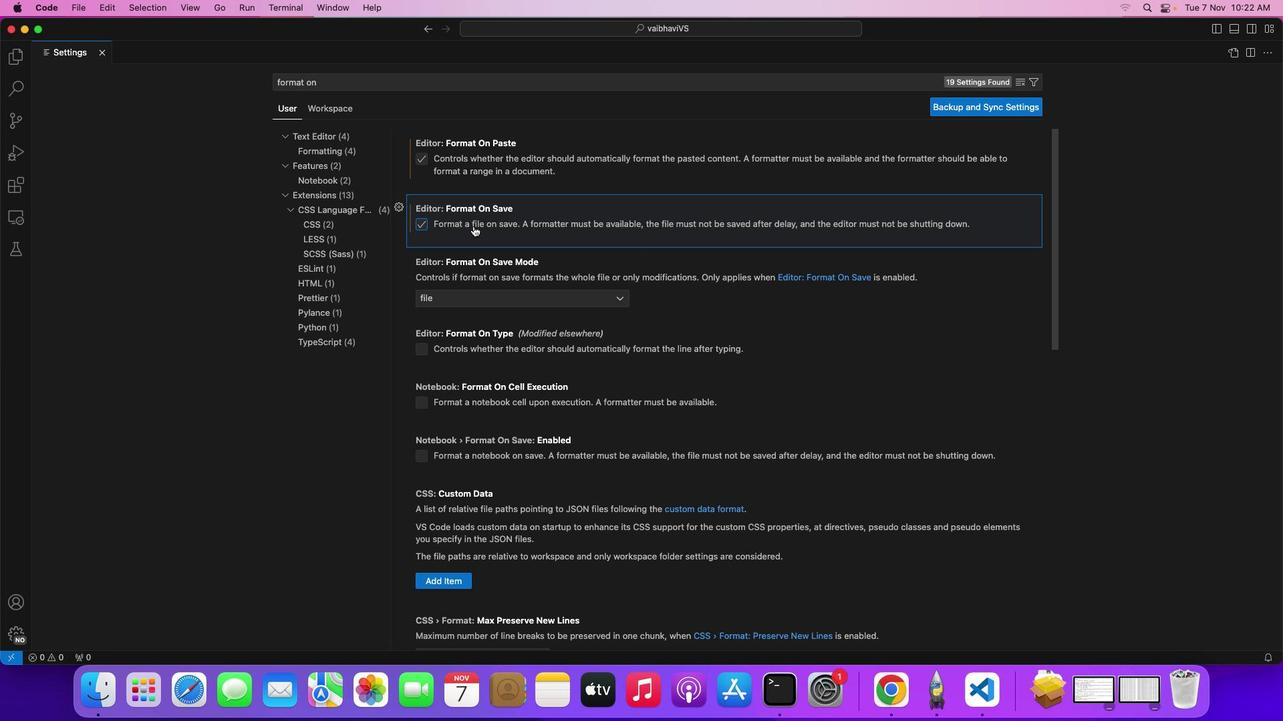 
Action: Mouse moved to (614, 300)
Screenshot: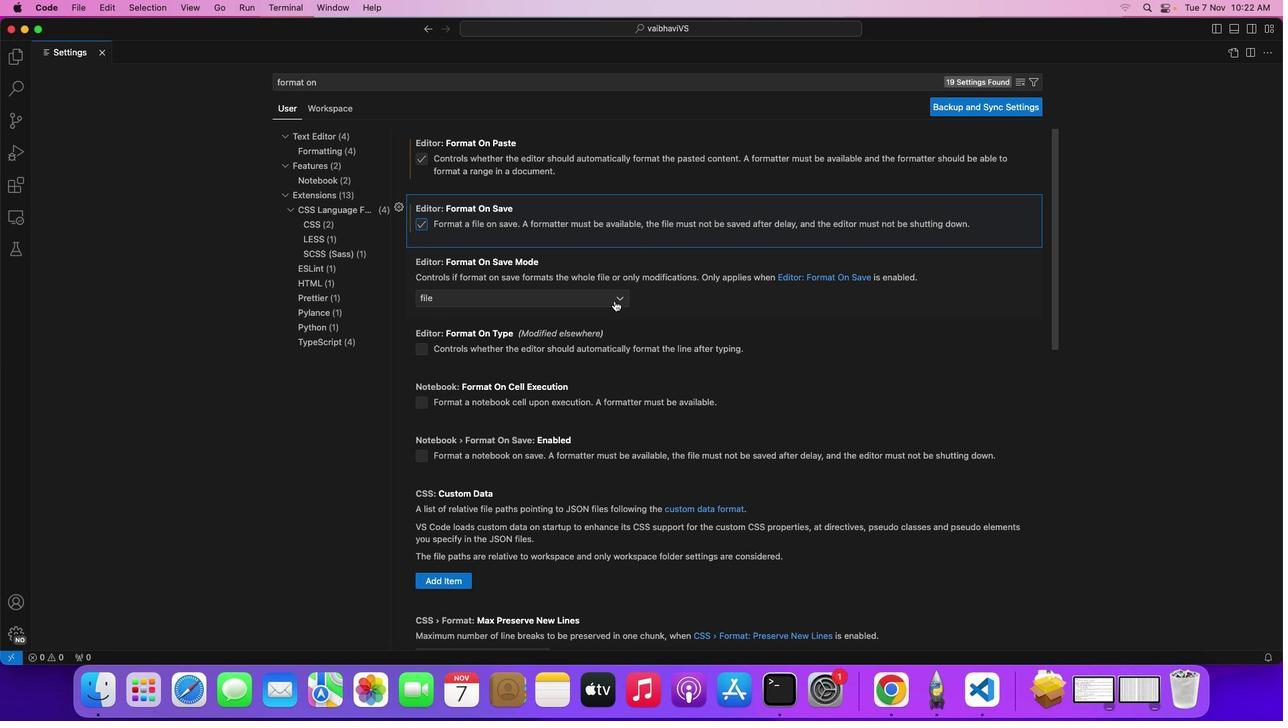 
Action: Mouse pressed left at (614, 300)
Screenshot: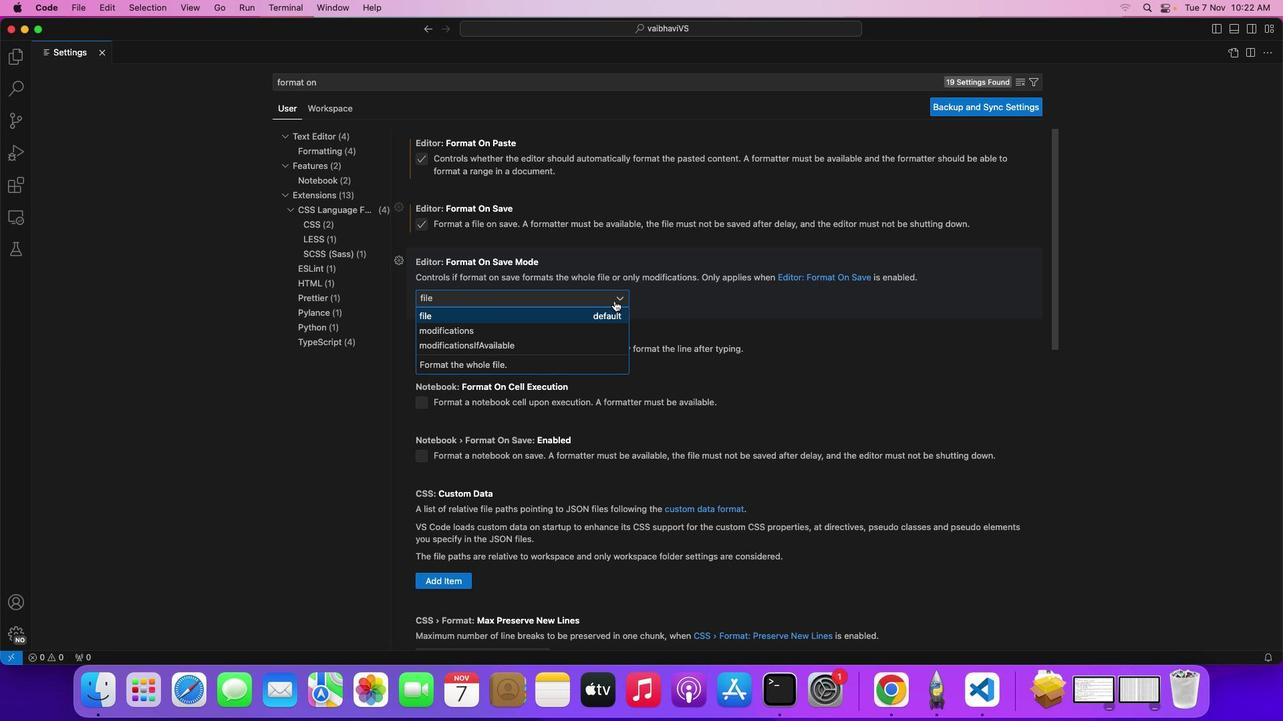 
Action: Mouse moved to (580, 314)
Screenshot: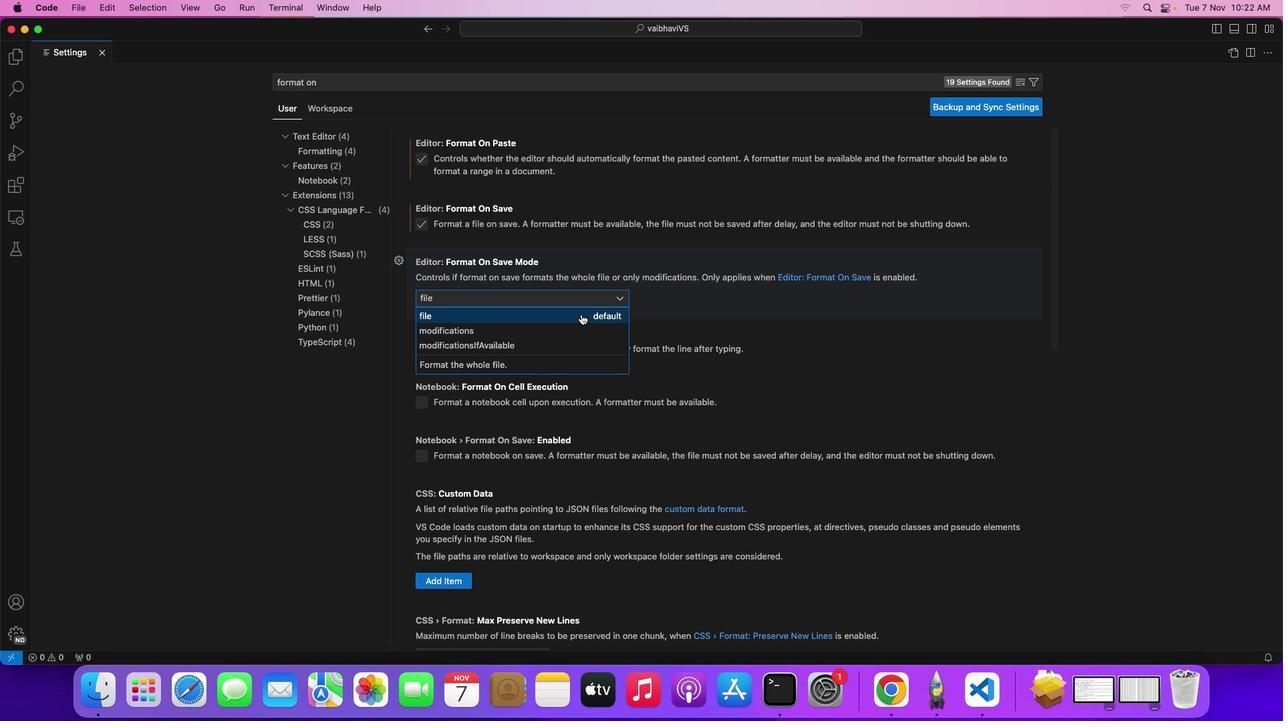 
Action: Mouse pressed left at (580, 314)
Screenshot: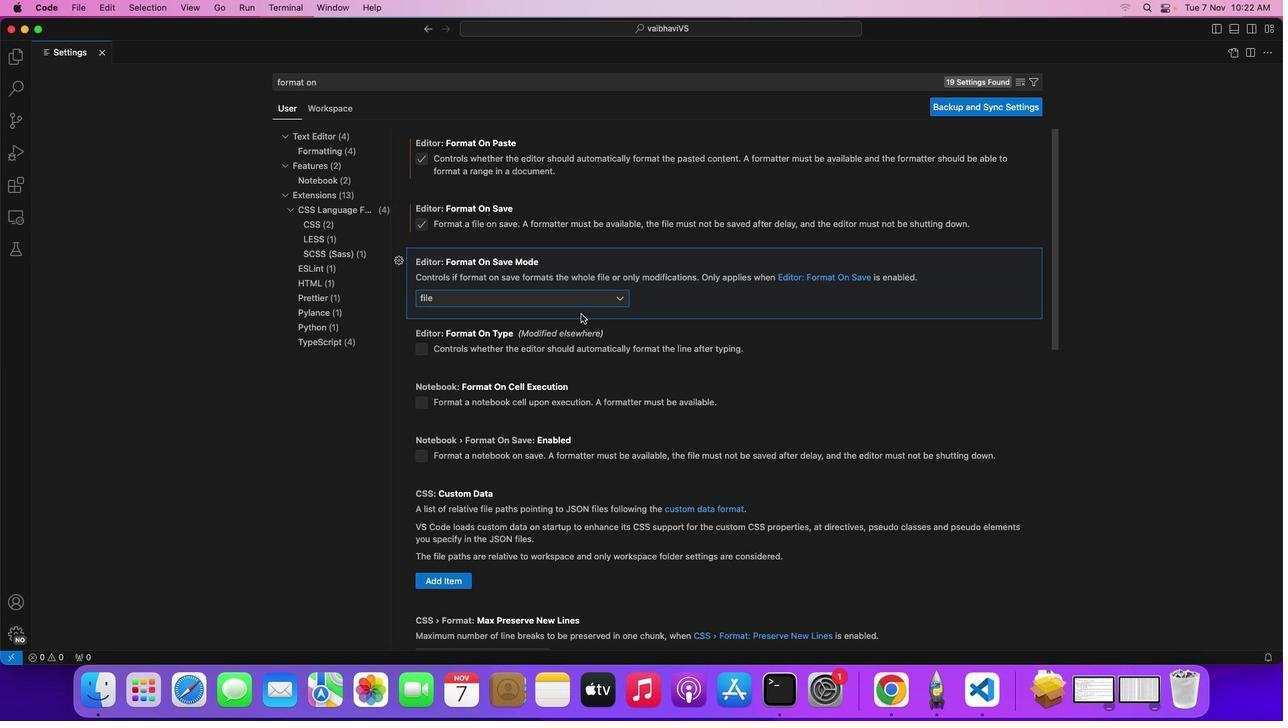 
Action: Mouse moved to (21, 634)
Screenshot: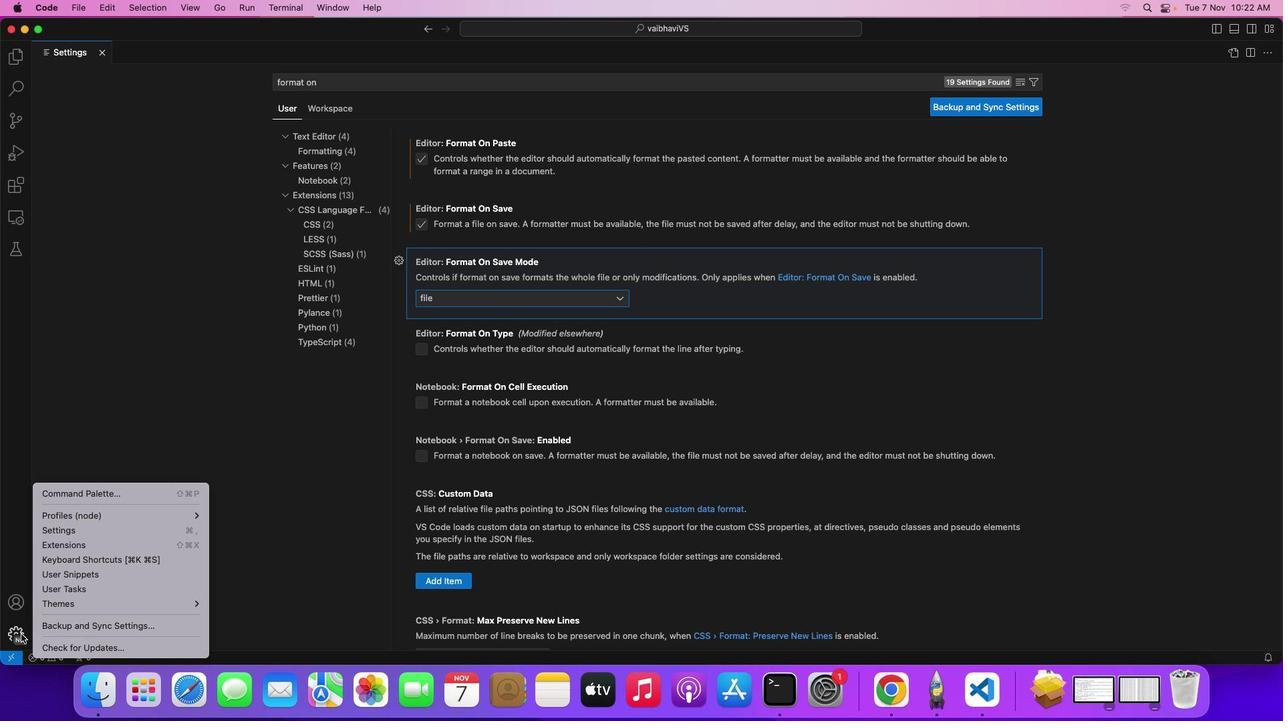 
Action: Mouse pressed left at (21, 634)
Screenshot: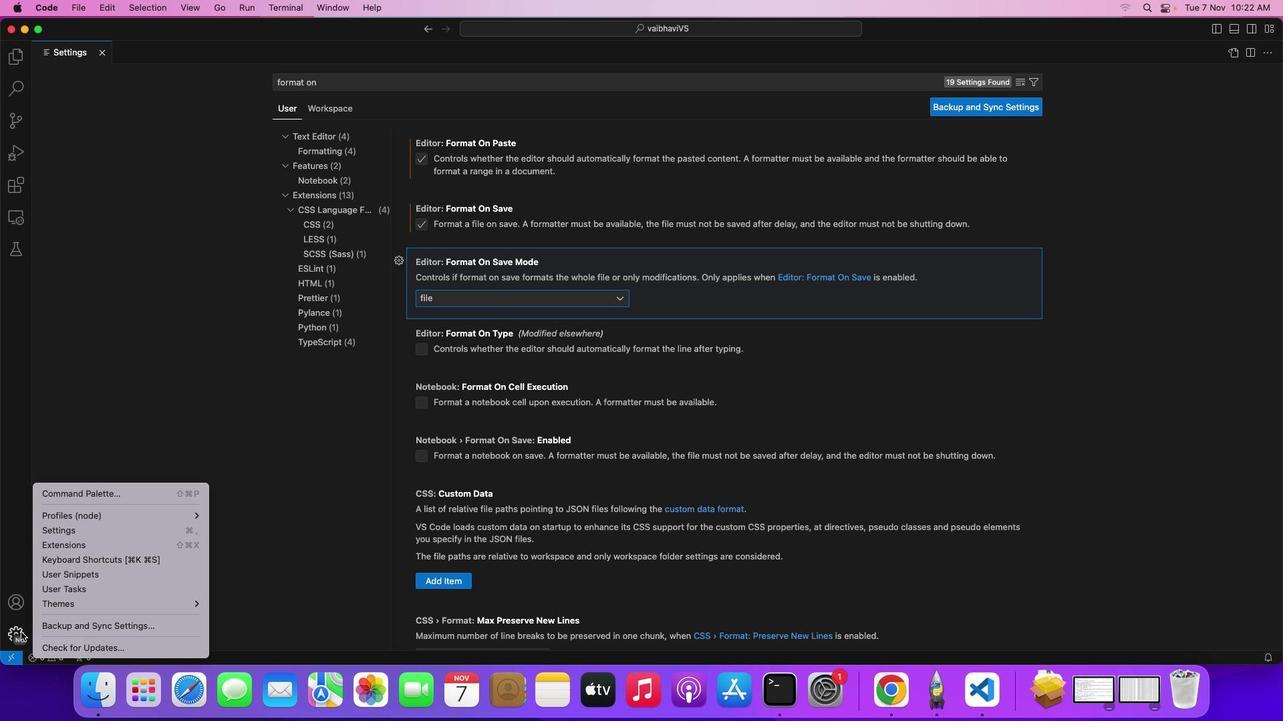 
Action: Mouse moved to (233, 275)
Screenshot: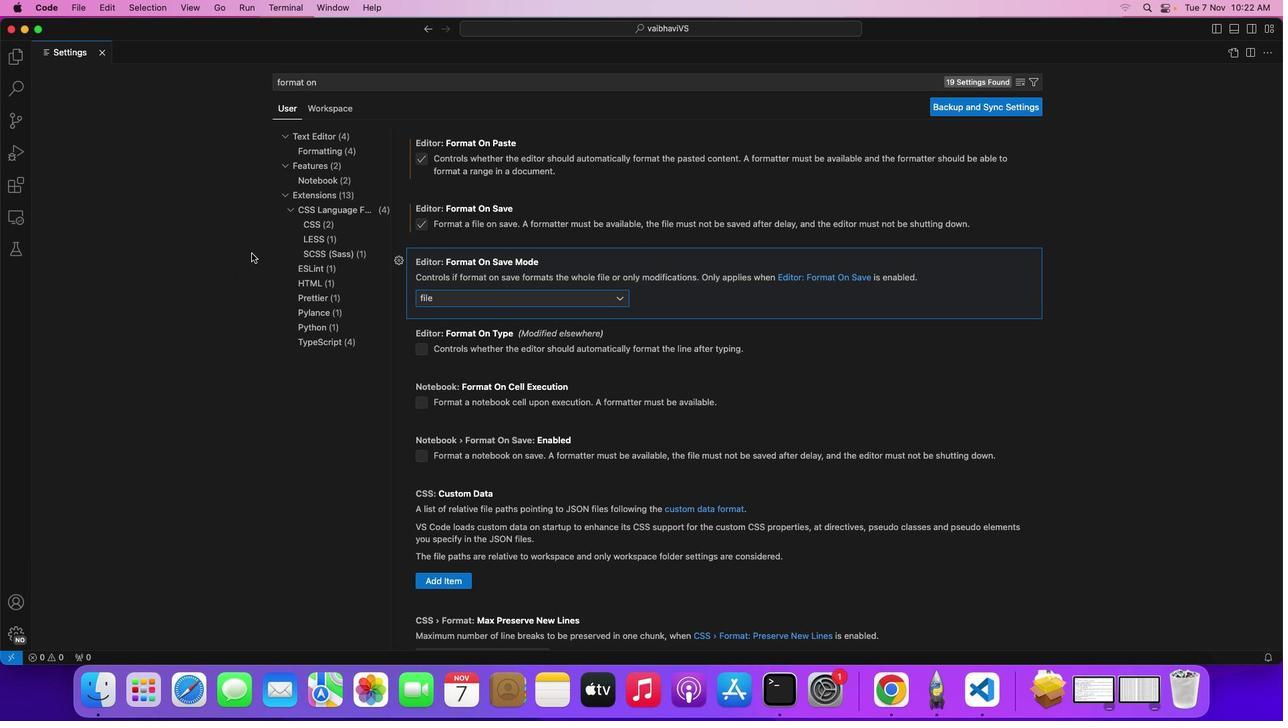 
Action: Mouse pressed left at (233, 275)
Screenshot: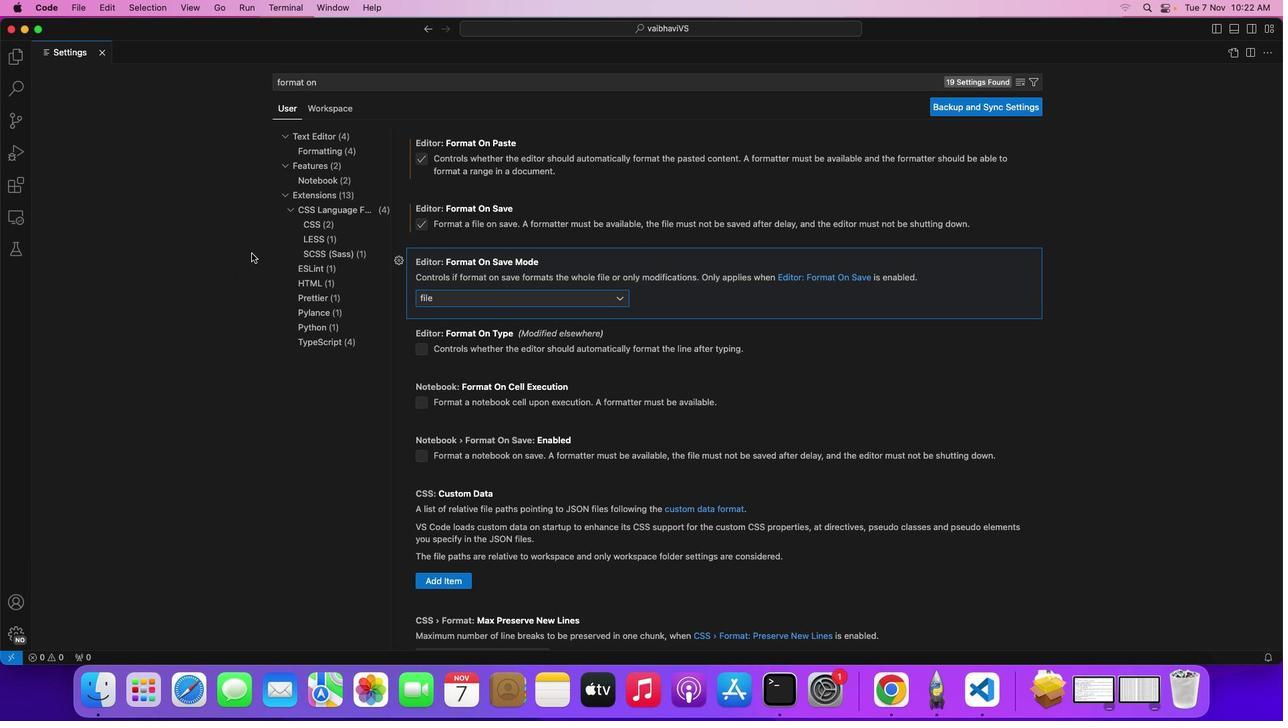 
Action: Mouse moved to (1069, 89)
Screenshot: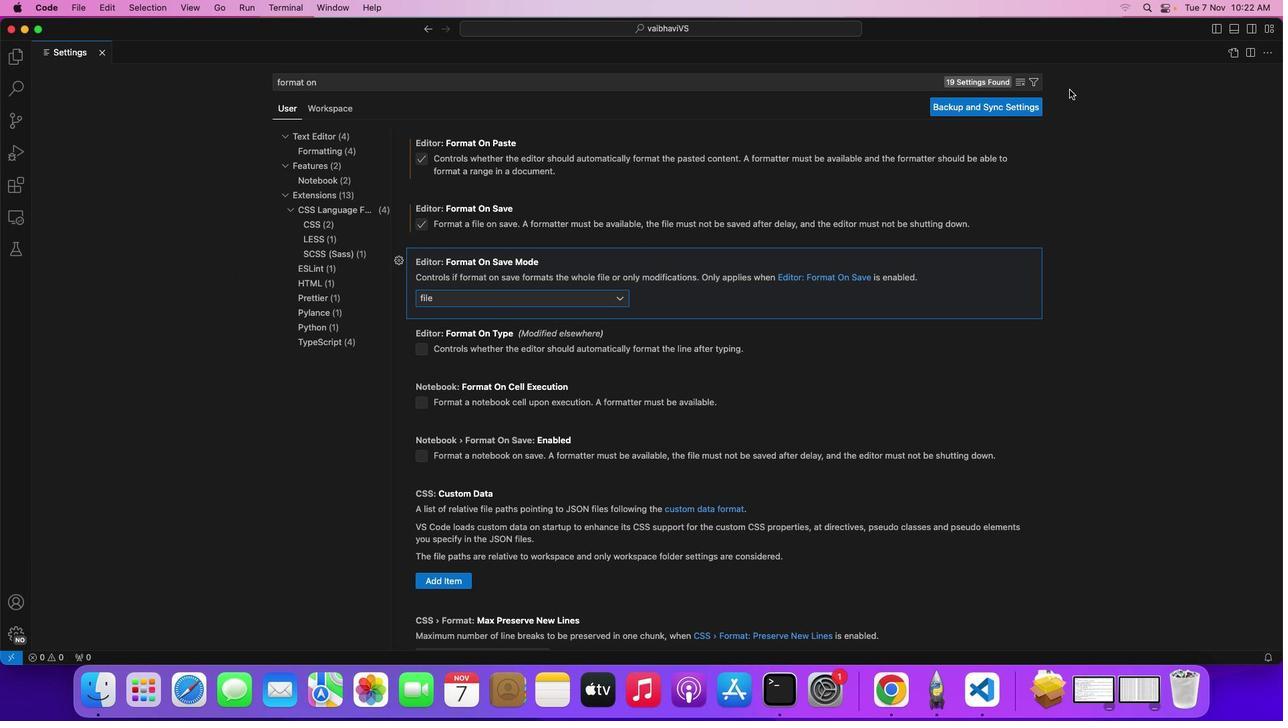 
Action: Key pressed Key.cmd's'
Screenshot: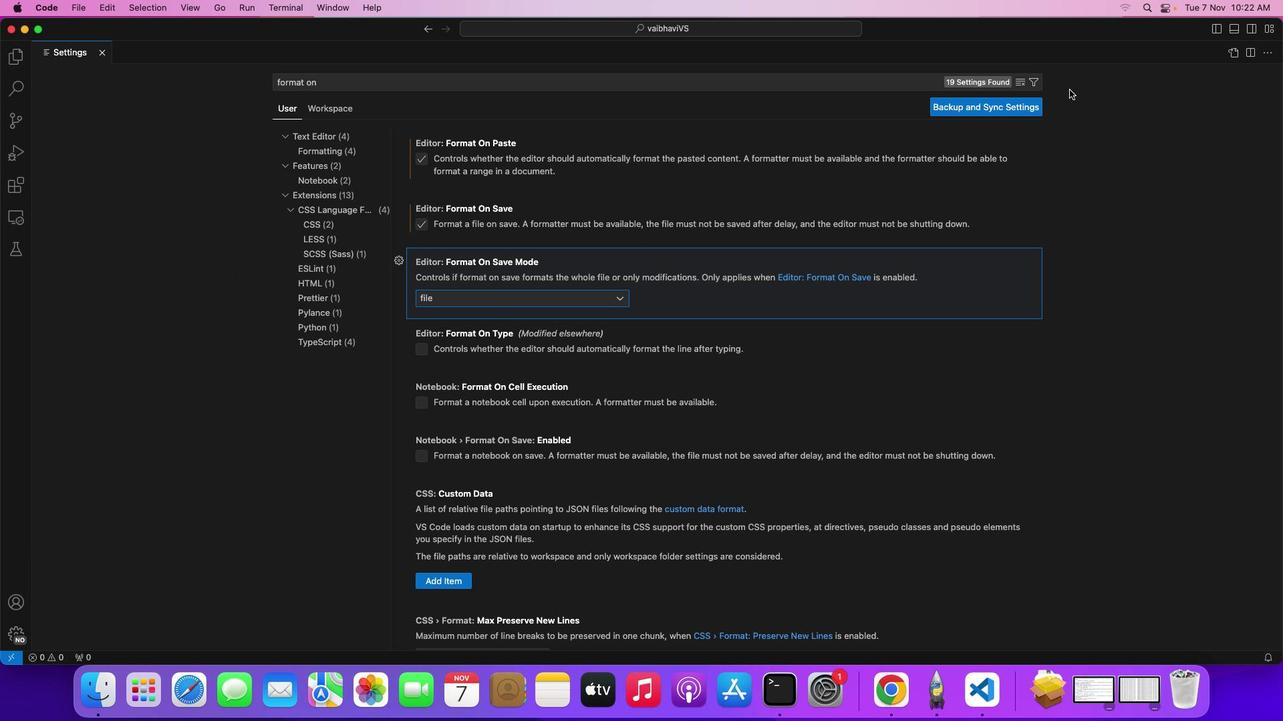 
Action: Mouse moved to (1126, 88)
Screenshot: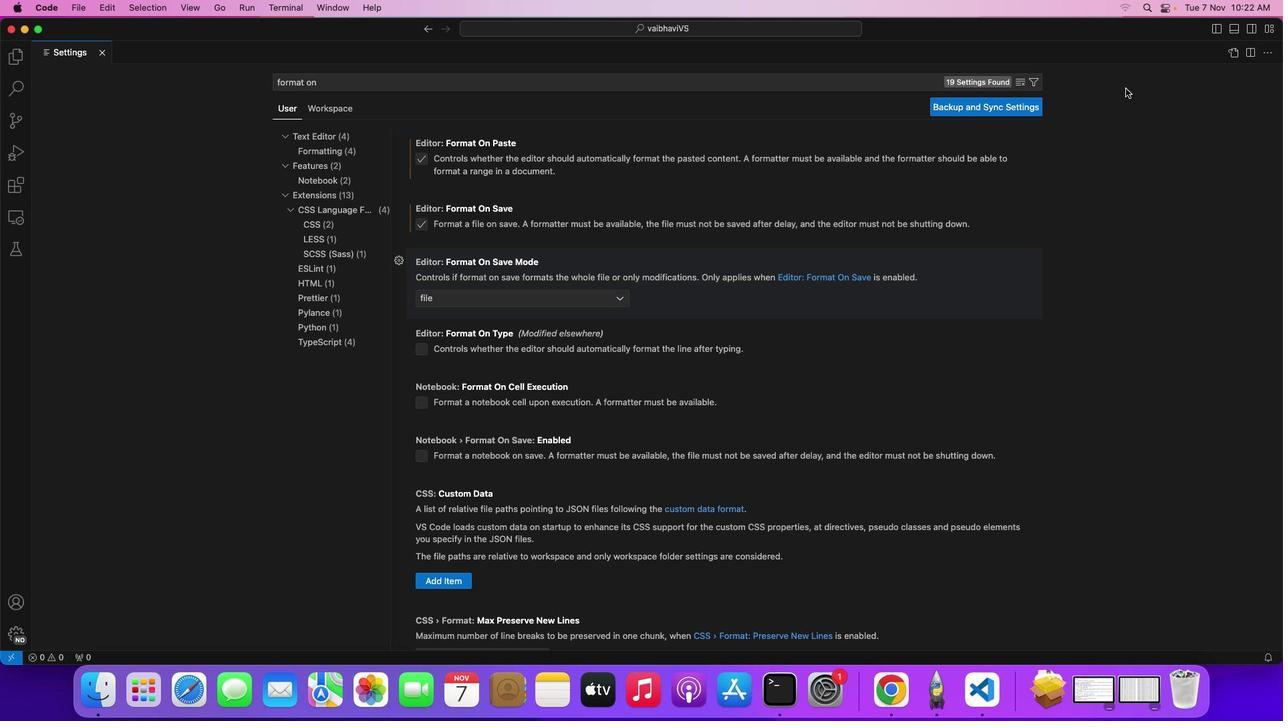 
Action: Mouse pressed left at (1126, 88)
Screenshot: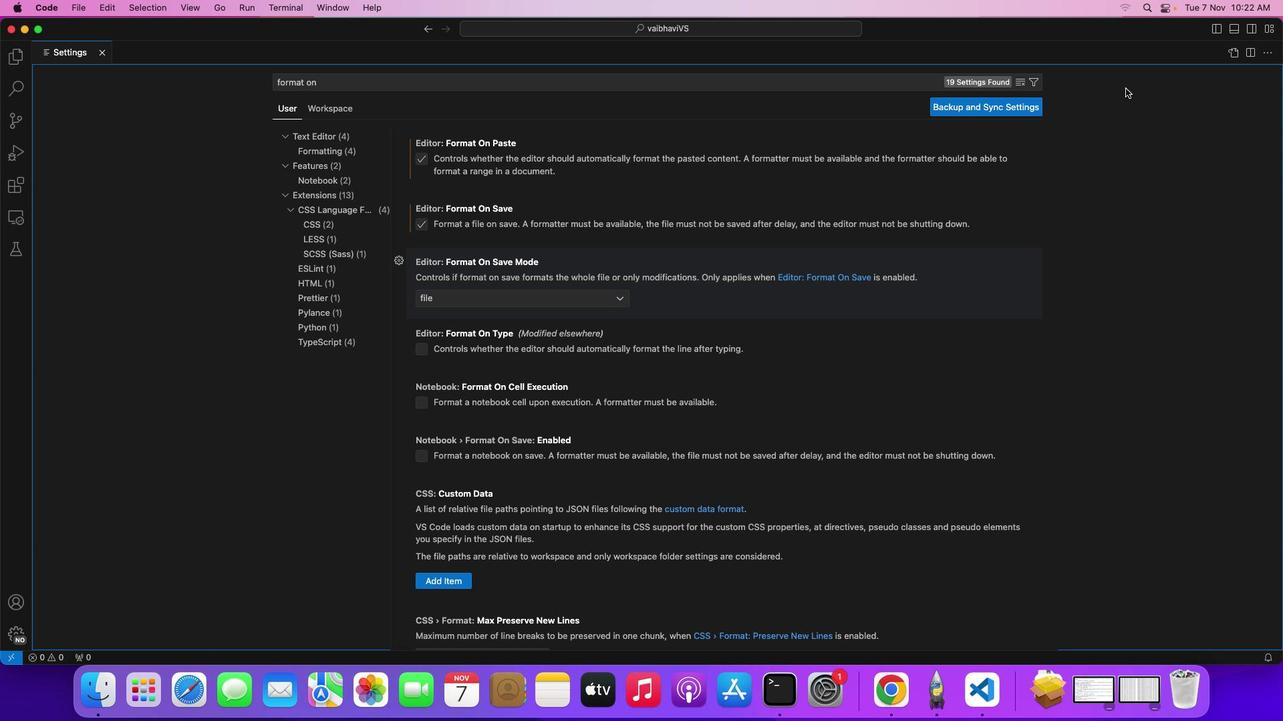 
Action: Mouse moved to (105, 52)
Screenshot: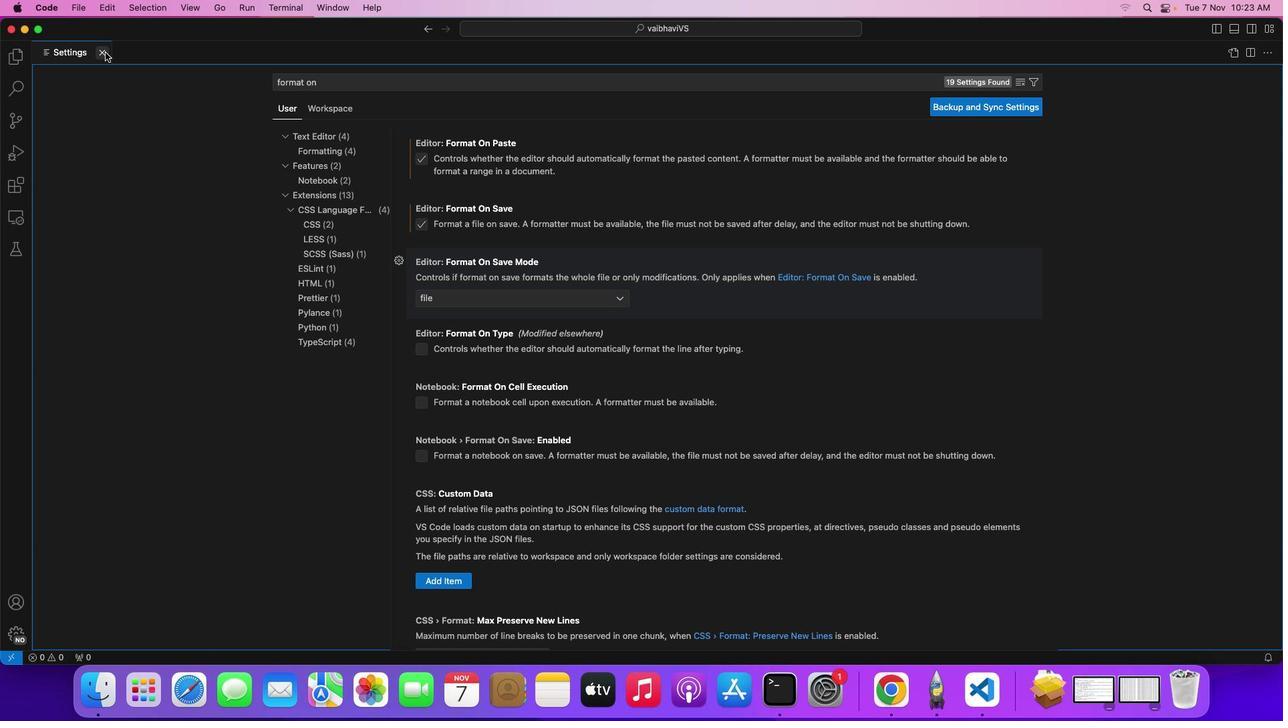 
Action: Mouse pressed left at (105, 52)
Screenshot: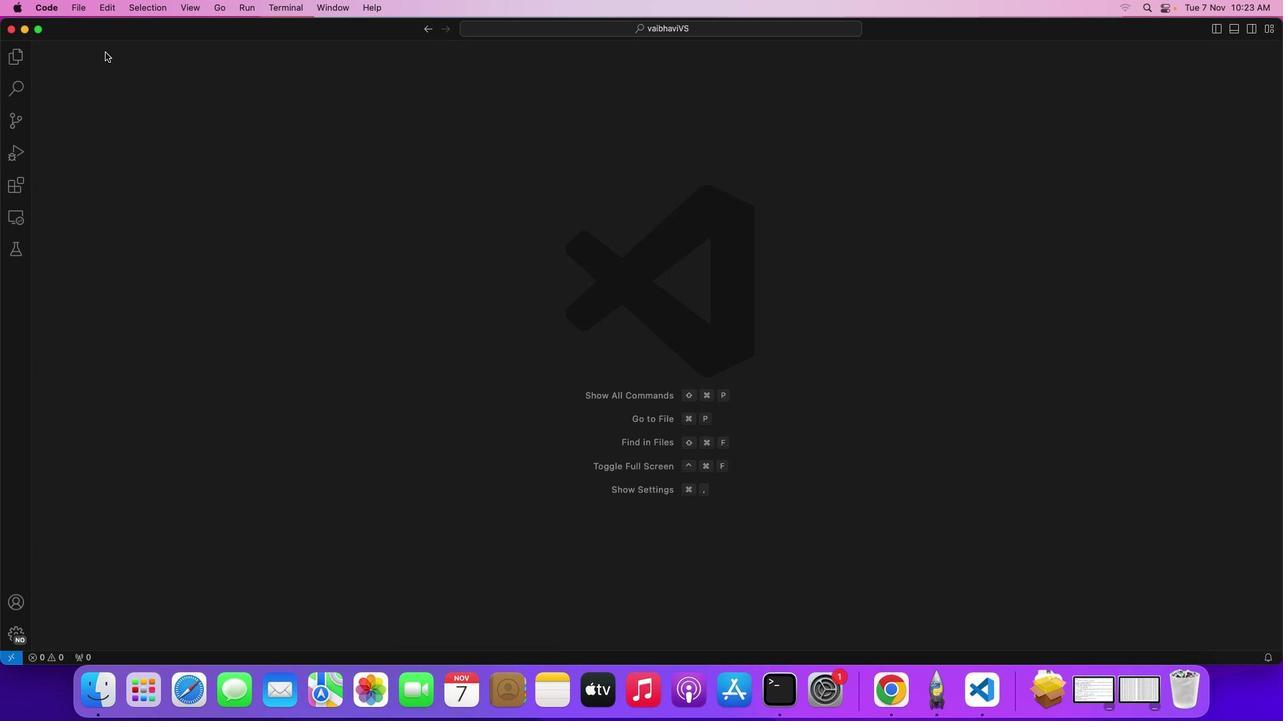
Action: Key pressed Key.cmd's'Key.cmd's'Key.cmd's'
Screenshot: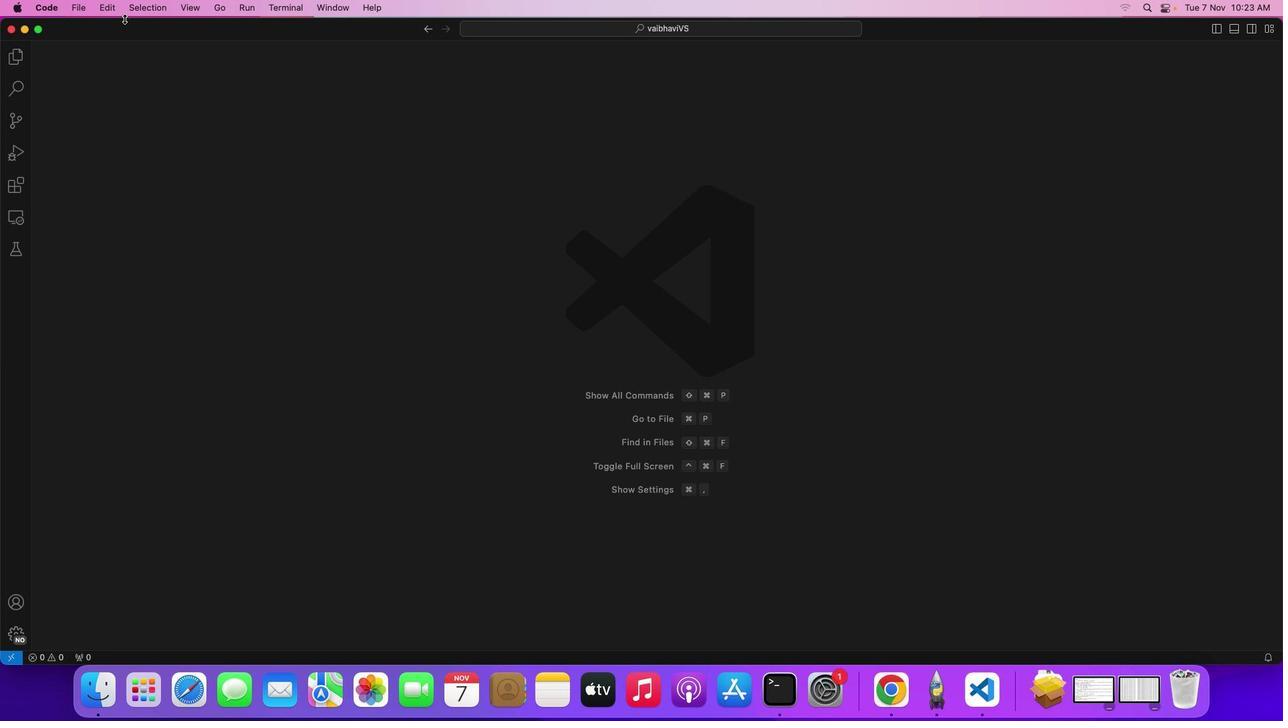 
Action: Mouse moved to (129, 95)
Screenshot: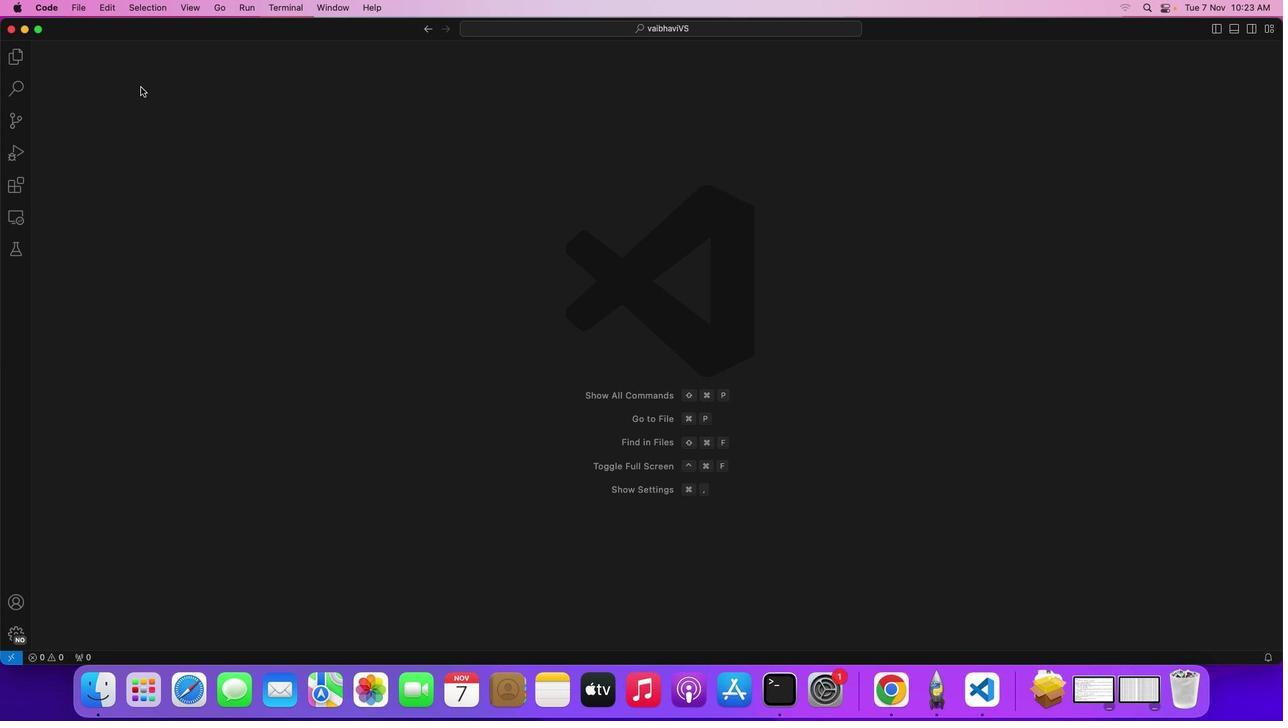 
